 Task: Find connections with filter location Luoyang with filter topic #lockdownwith filter profile language Potuguese with filter current company Expo Universe with filter school Police Dav Public School with filter industry Retail Appliances, Electrical, and Electronic Equipment with filter service category Android Development with filter keywords title Credit Authorizer
Action: Mouse moved to (266, 213)
Screenshot: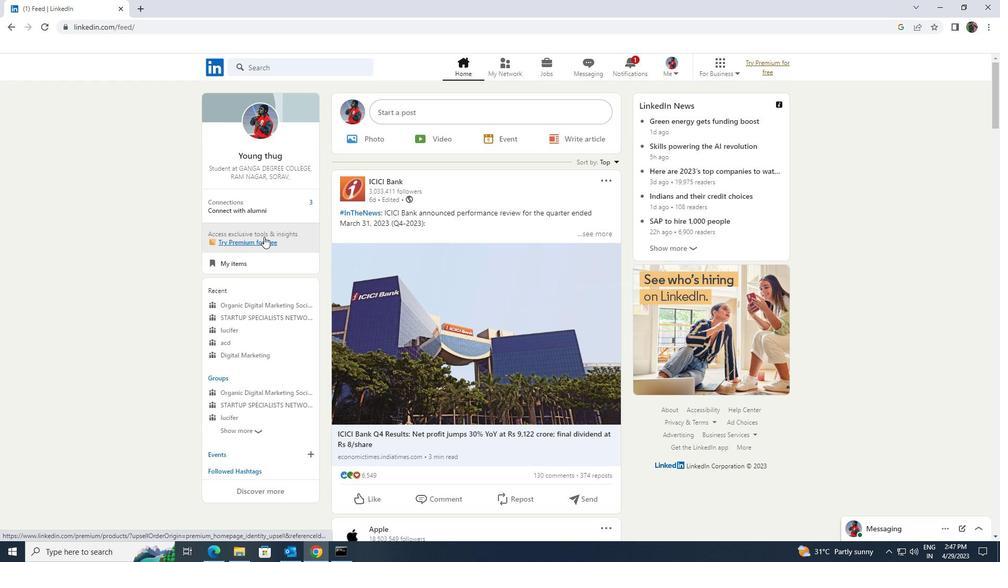 
Action: Mouse pressed left at (266, 213)
Screenshot: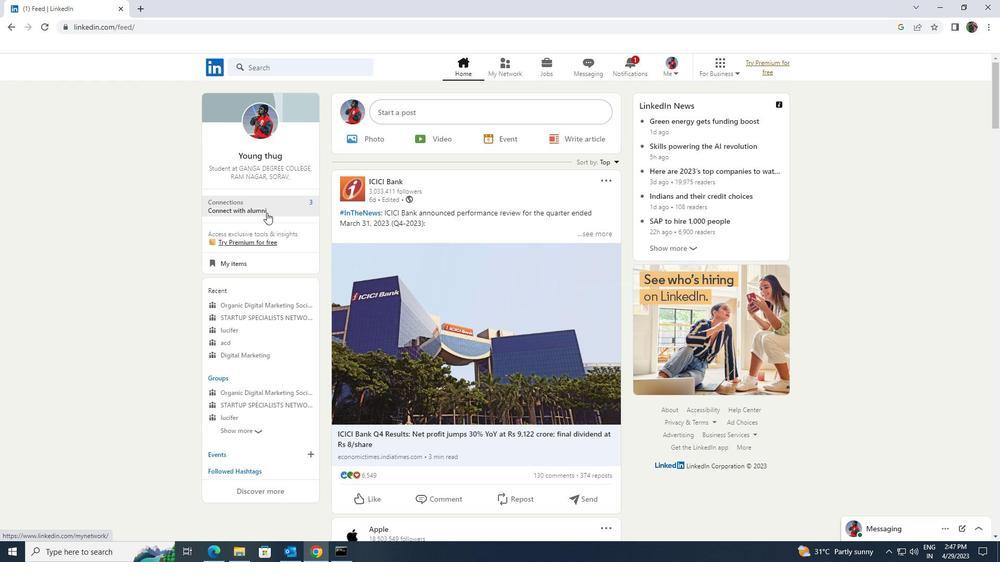 
Action: Mouse moved to (297, 122)
Screenshot: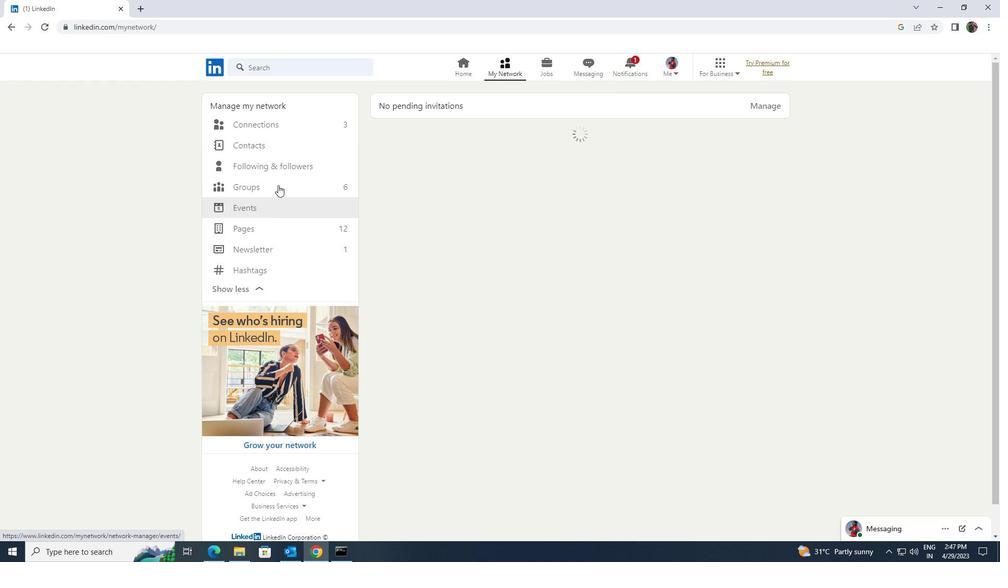 
Action: Mouse pressed left at (297, 122)
Screenshot: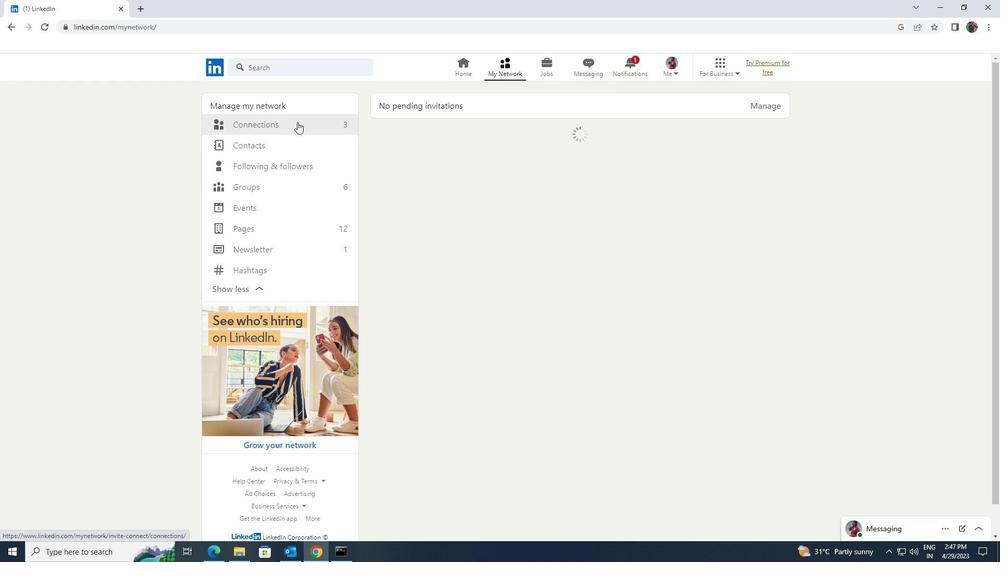 
Action: Mouse moved to (551, 126)
Screenshot: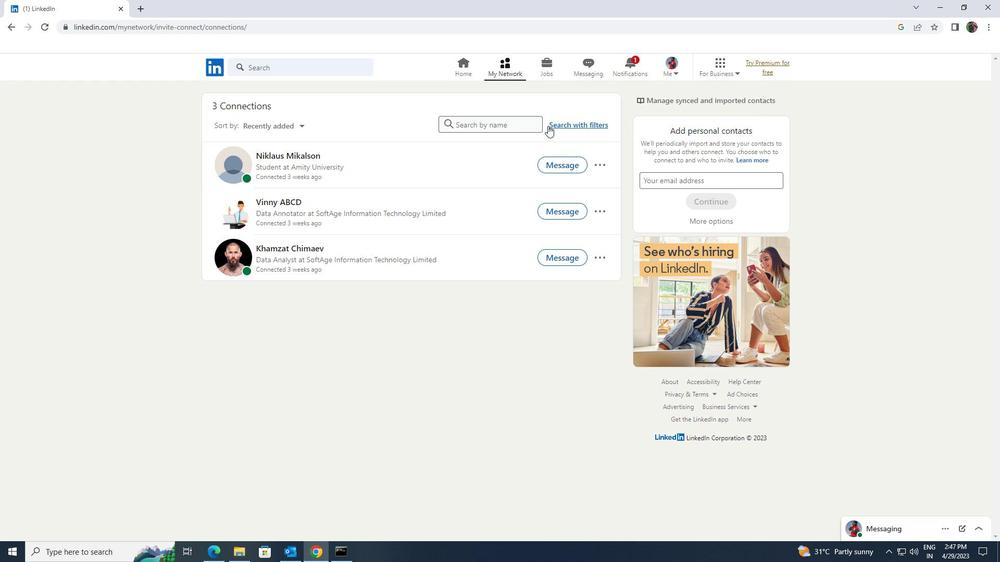 
Action: Mouse pressed left at (551, 126)
Screenshot: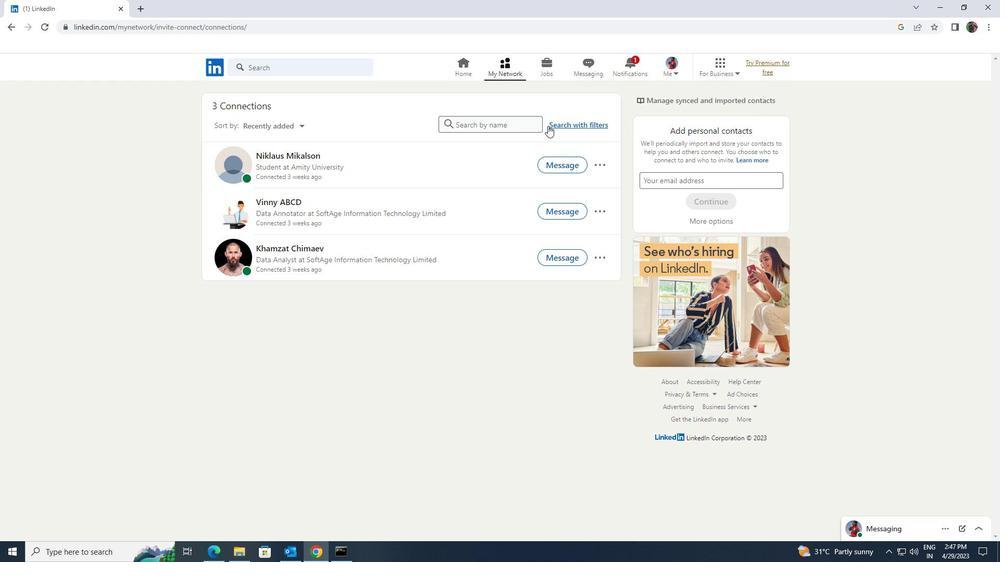 
Action: Mouse moved to (537, 100)
Screenshot: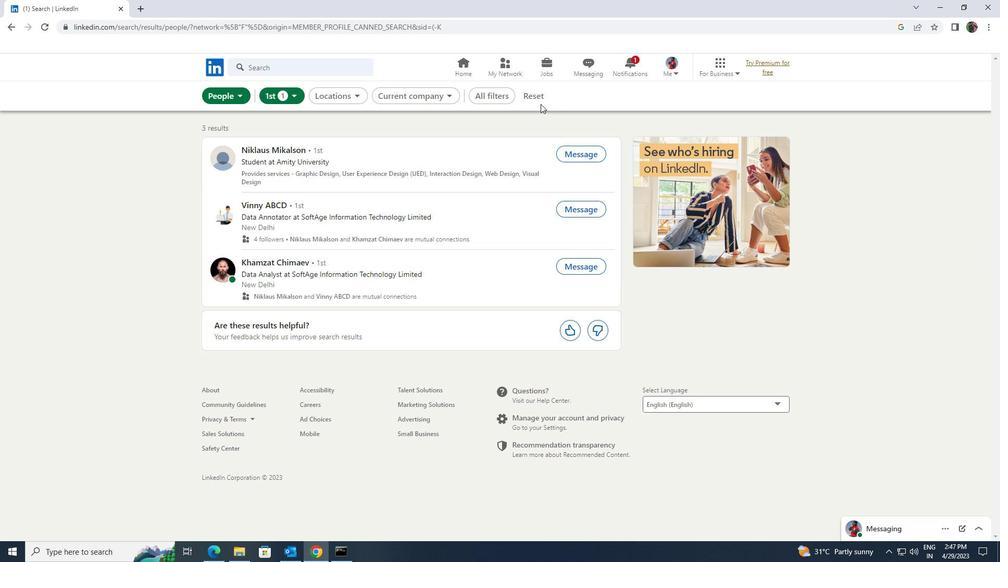 
Action: Mouse pressed left at (537, 100)
Screenshot: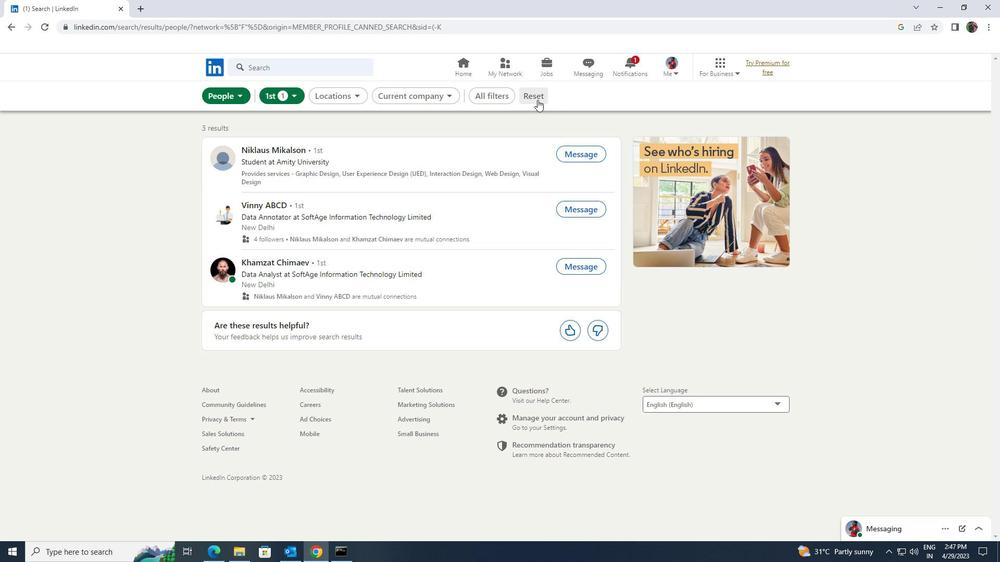 
Action: Mouse moved to (524, 96)
Screenshot: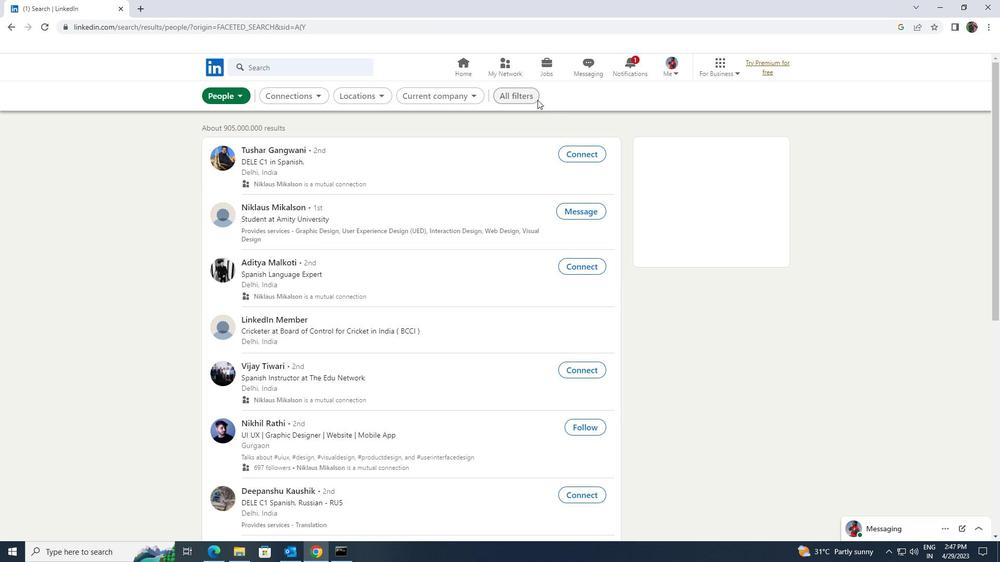 
Action: Mouse pressed left at (524, 96)
Screenshot: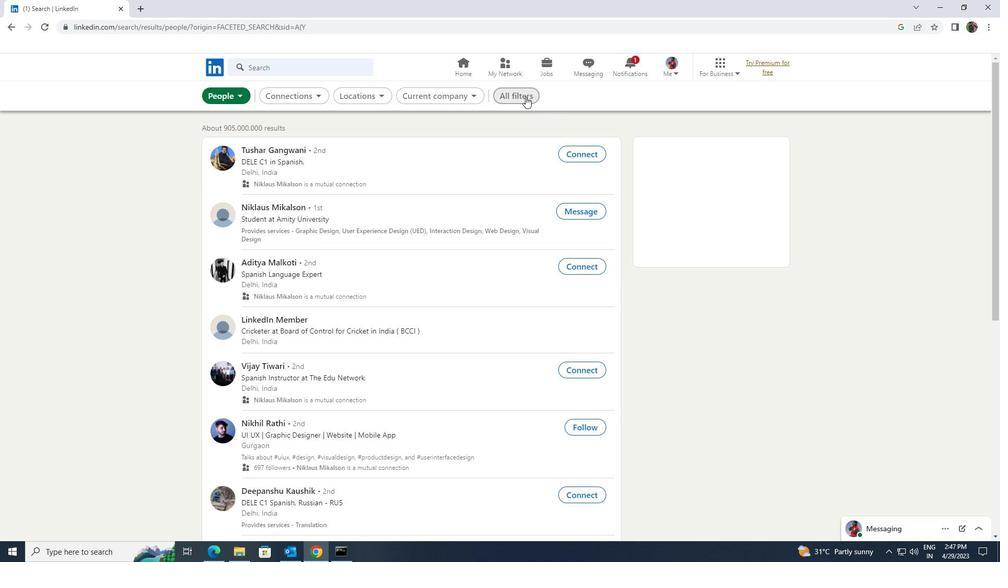 
Action: Mouse moved to (814, 306)
Screenshot: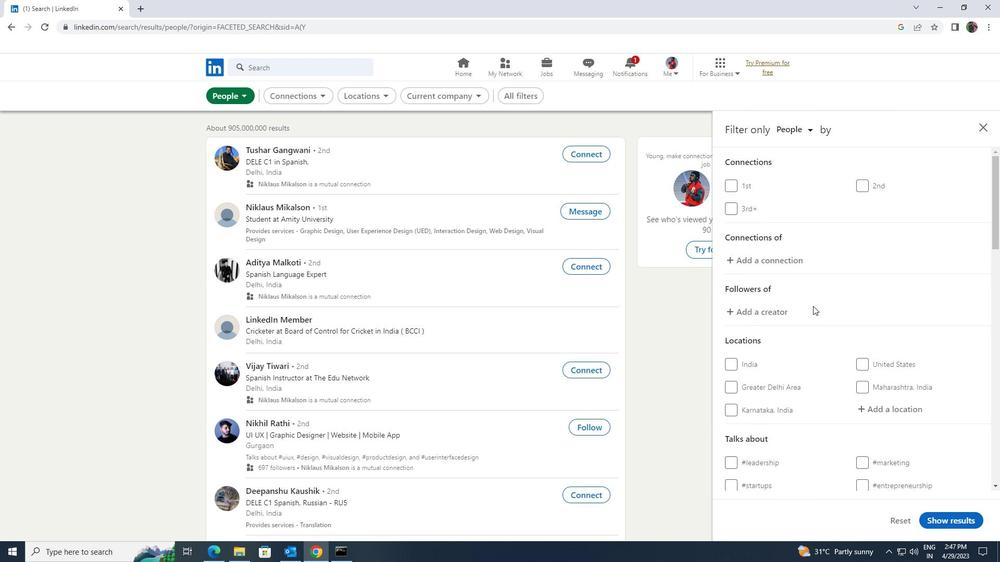 
Action: Mouse scrolled (814, 305) with delta (0, 0)
Screenshot: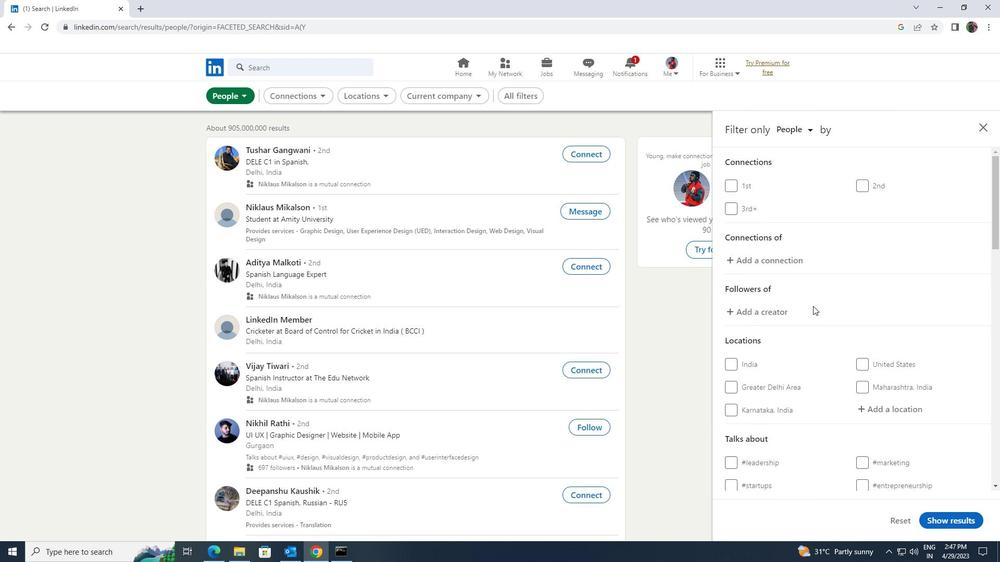 
Action: Mouse scrolled (814, 305) with delta (0, 0)
Screenshot: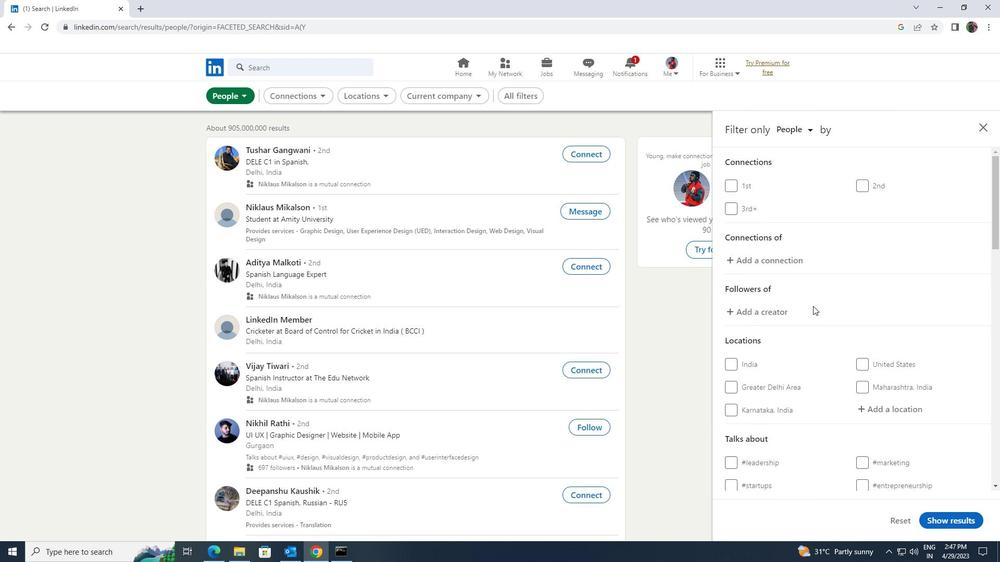 
Action: Mouse moved to (866, 307)
Screenshot: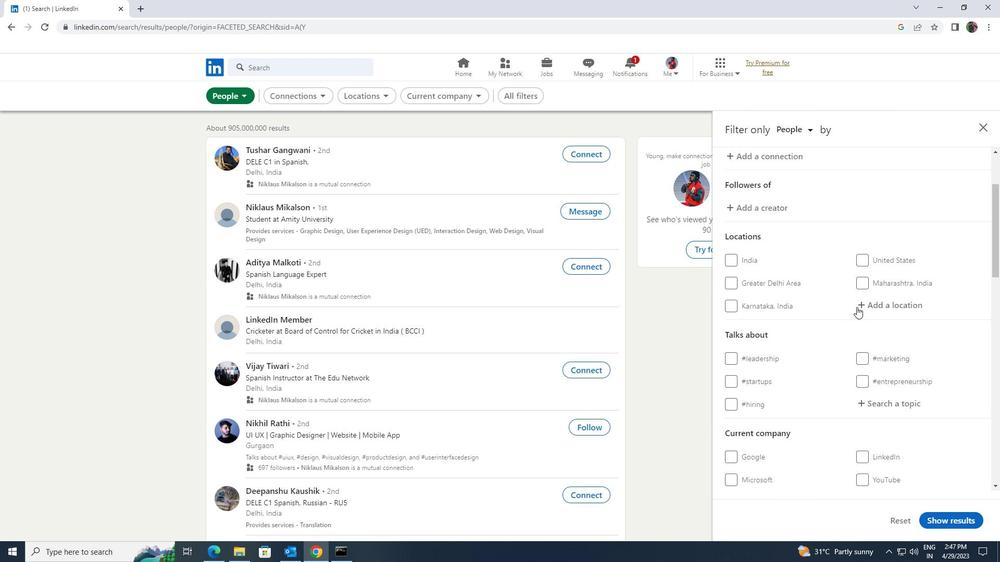 
Action: Mouse pressed left at (866, 307)
Screenshot: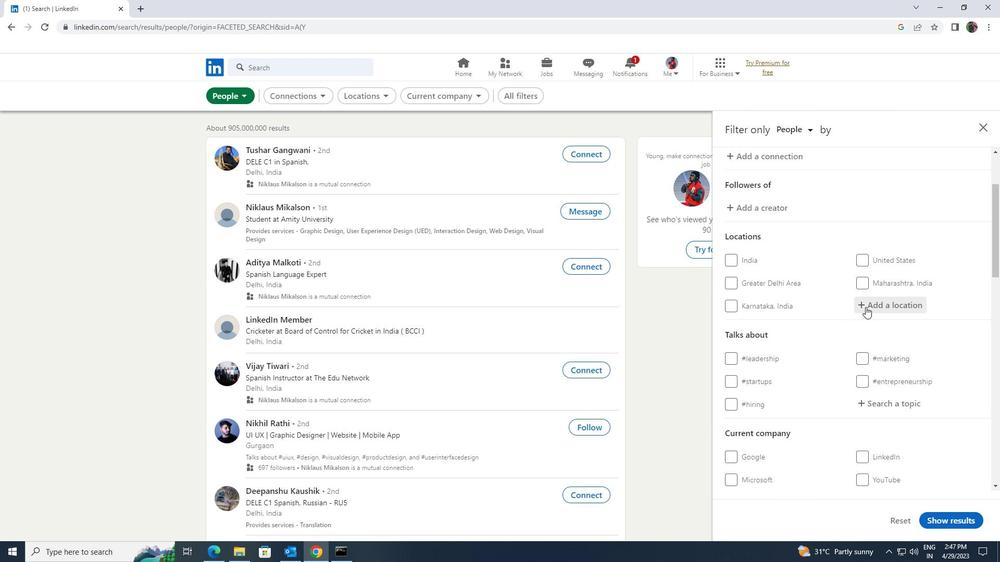 
Action: Mouse moved to (821, 271)
Screenshot: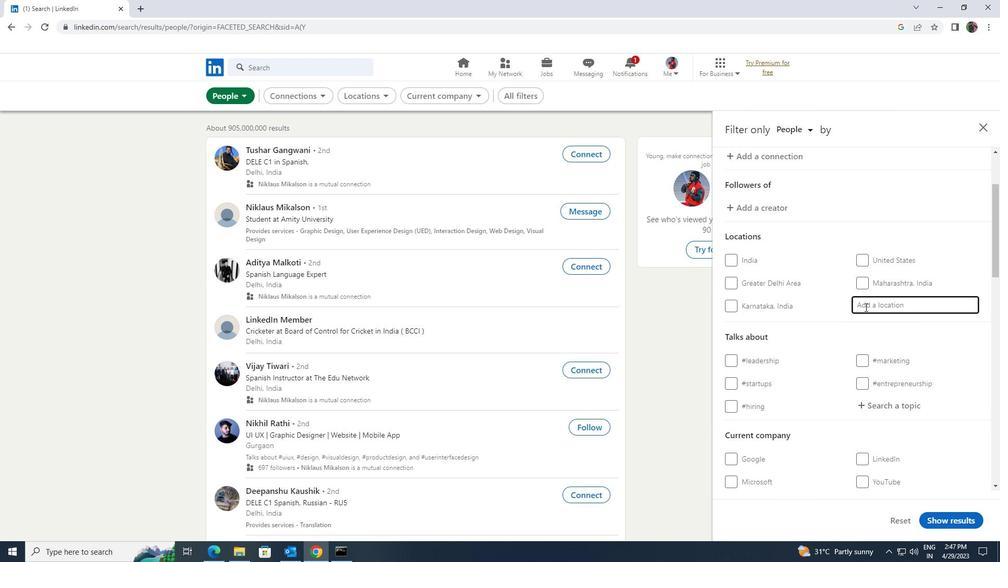 
Action: Key pressed <Key.shift>LUOYANG
Screenshot: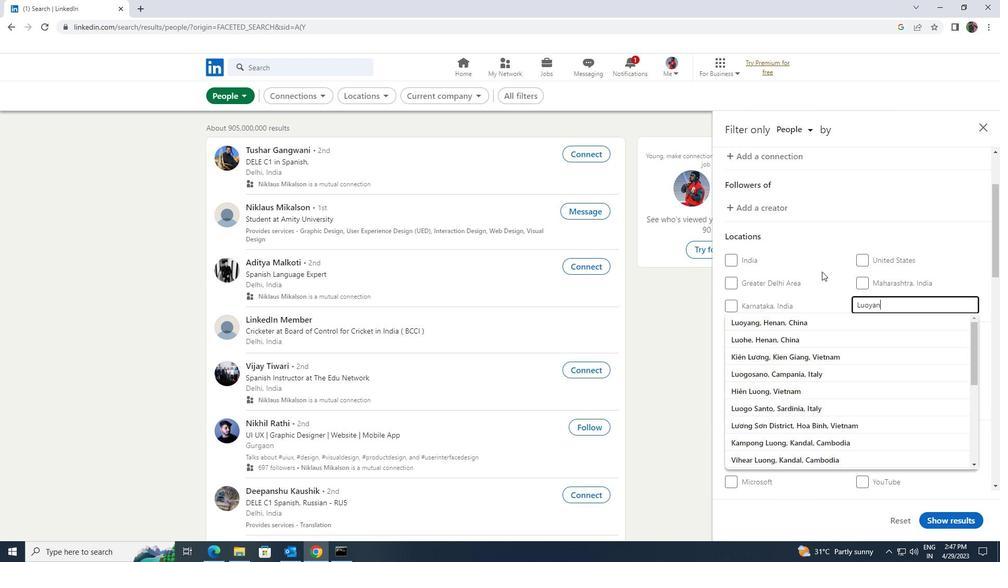 
Action: Mouse moved to (823, 319)
Screenshot: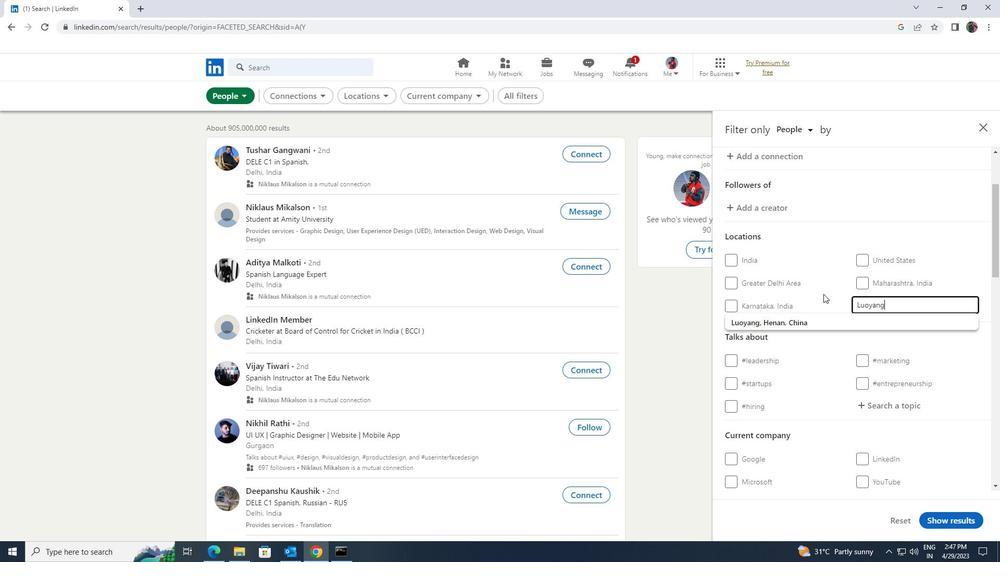 
Action: Mouse pressed left at (823, 319)
Screenshot: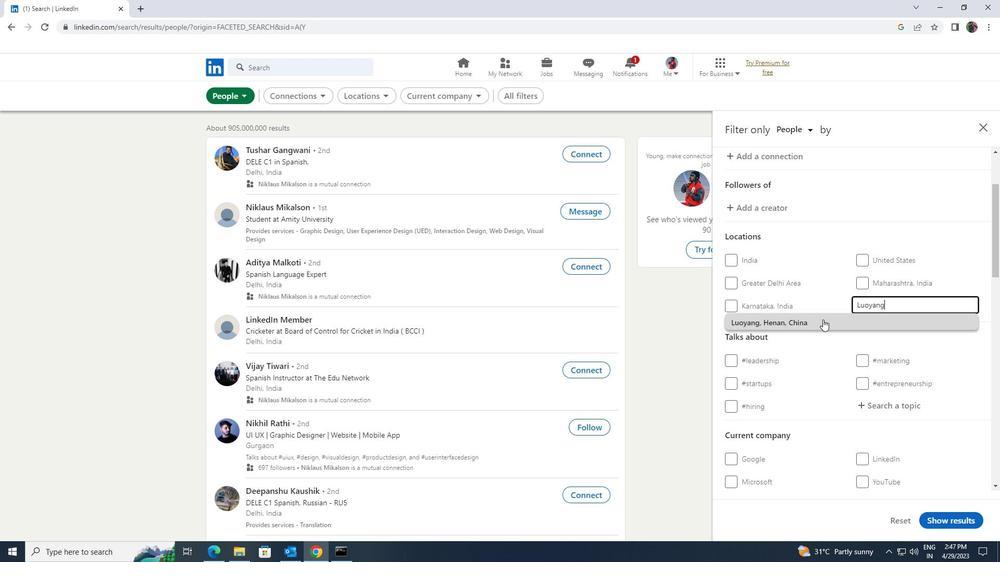 
Action: Mouse scrolled (823, 319) with delta (0, 0)
Screenshot: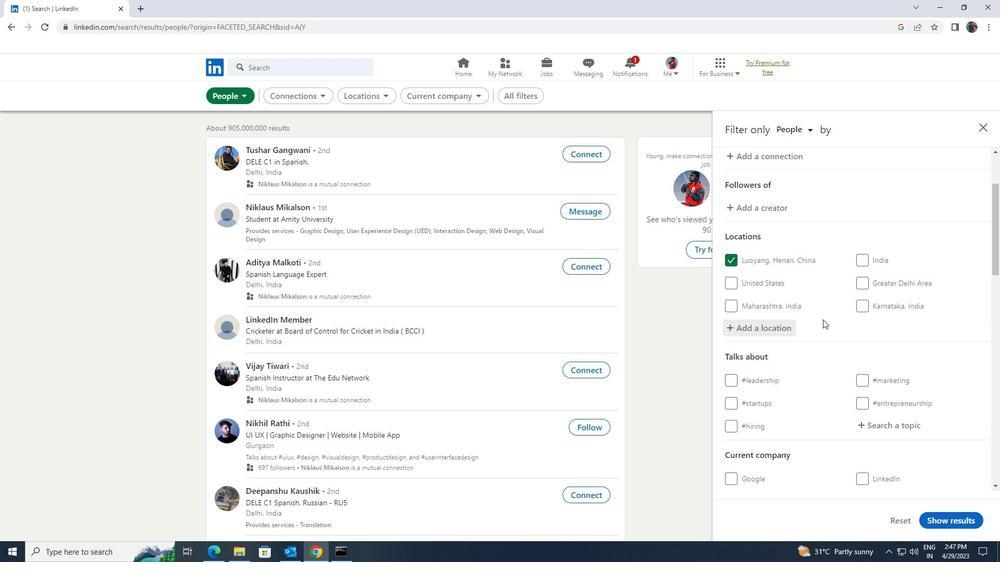 
Action: Mouse scrolled (823, 319) with delta (0, 0)
Screenshot: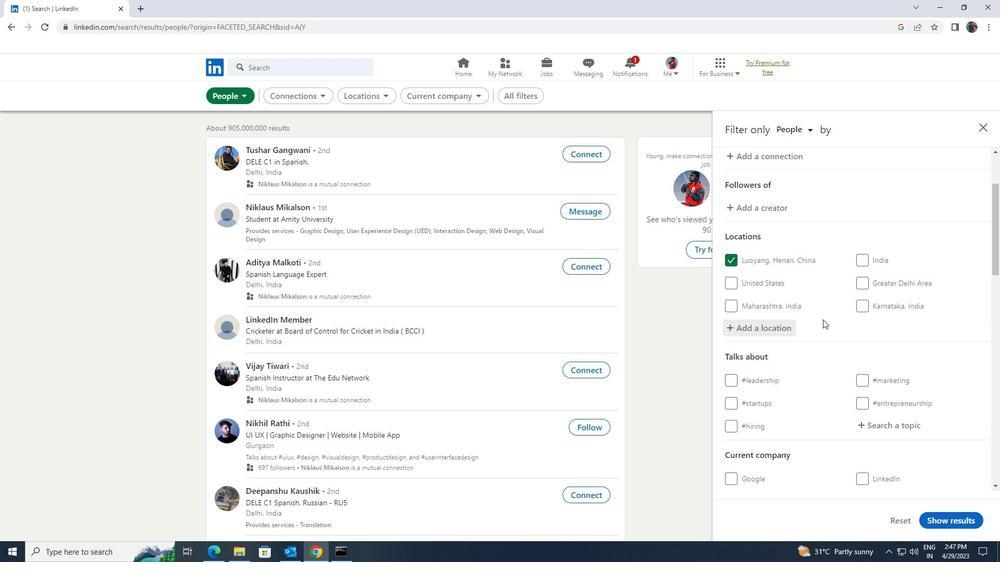 
Action: Mouse moved to (861, 321)
Screenshot: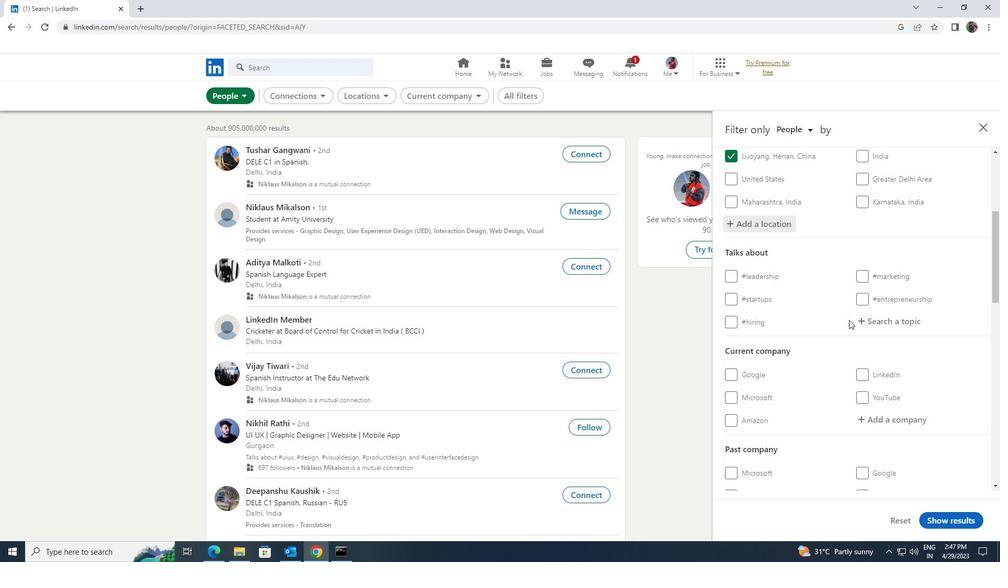 
Action: Mouse pressed left at (861, 321)
Screenshot: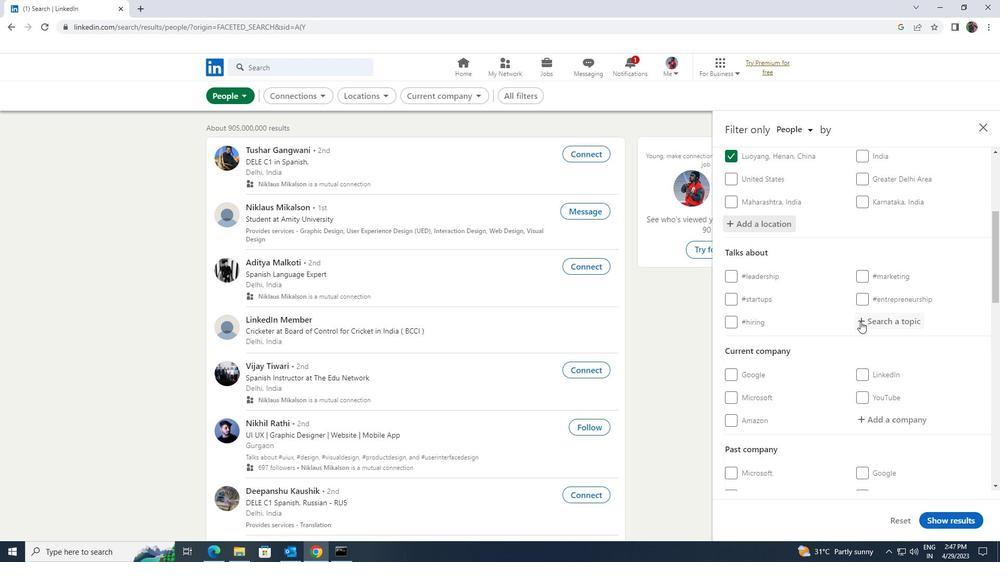 
Action: Mouse moved to (862, 321)
Screenshot: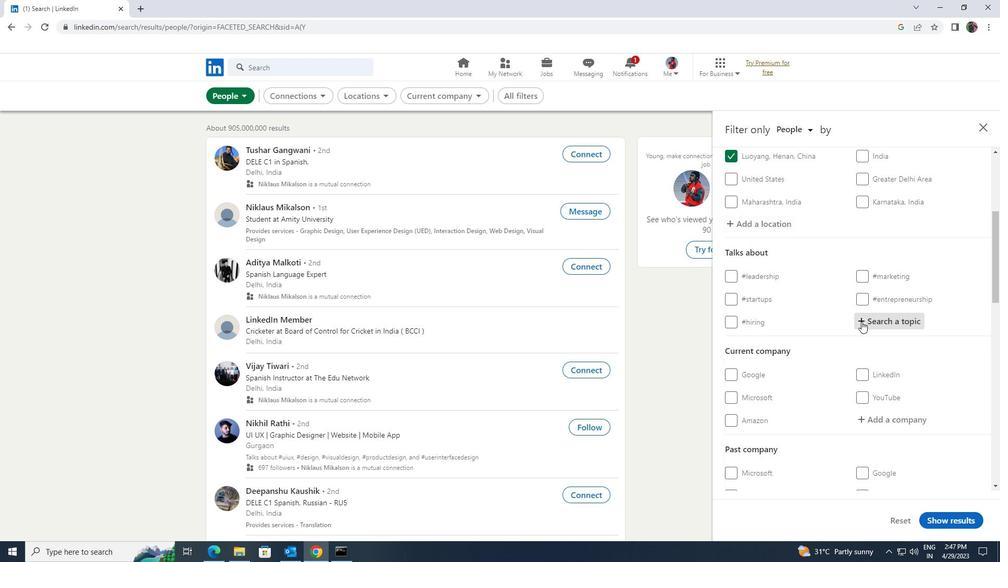 
Action: Key pressed LOCKDOWN
Screenshot: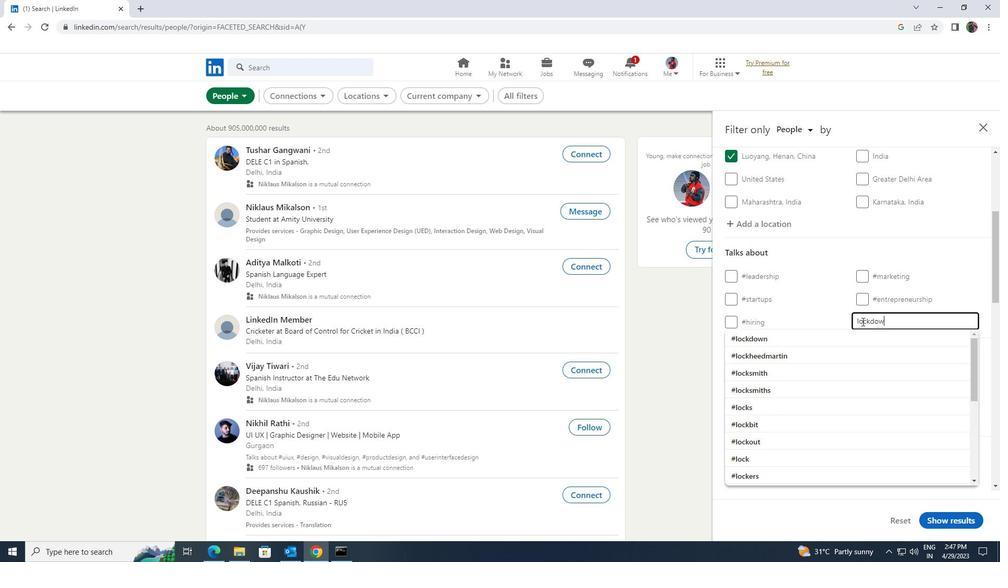 
Action: Mouse moved to (851, 334)
Screenshot: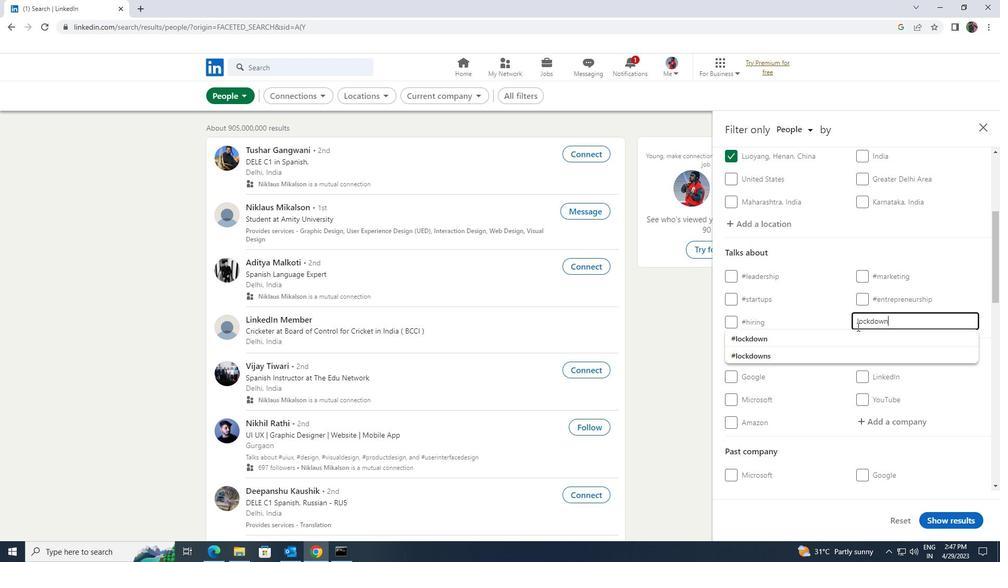 
Action: Mouse pressed left at (851, 334)
Screenshot: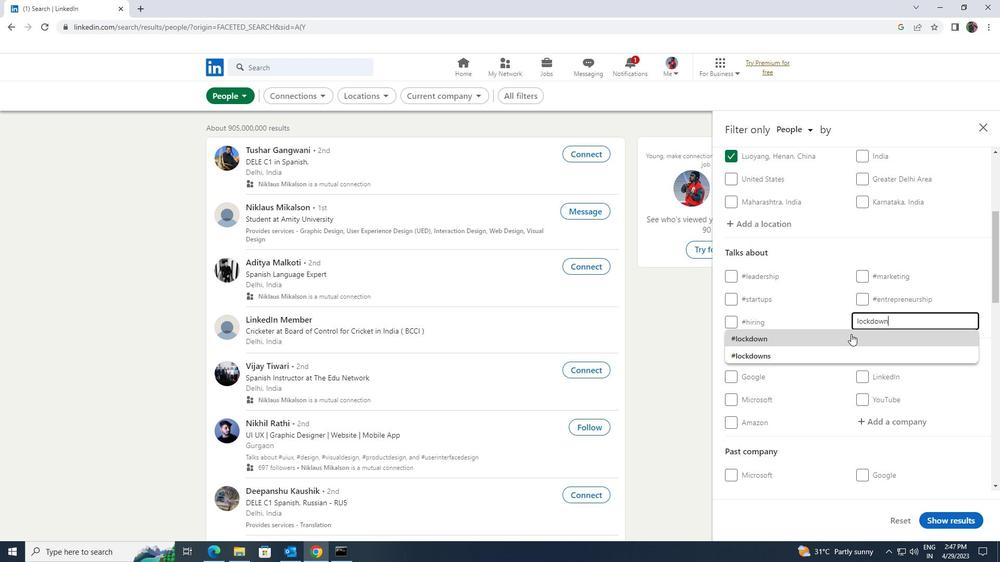 
Action: Mouse scrolled (851, 333) with delta (0, 0)
Screenshot: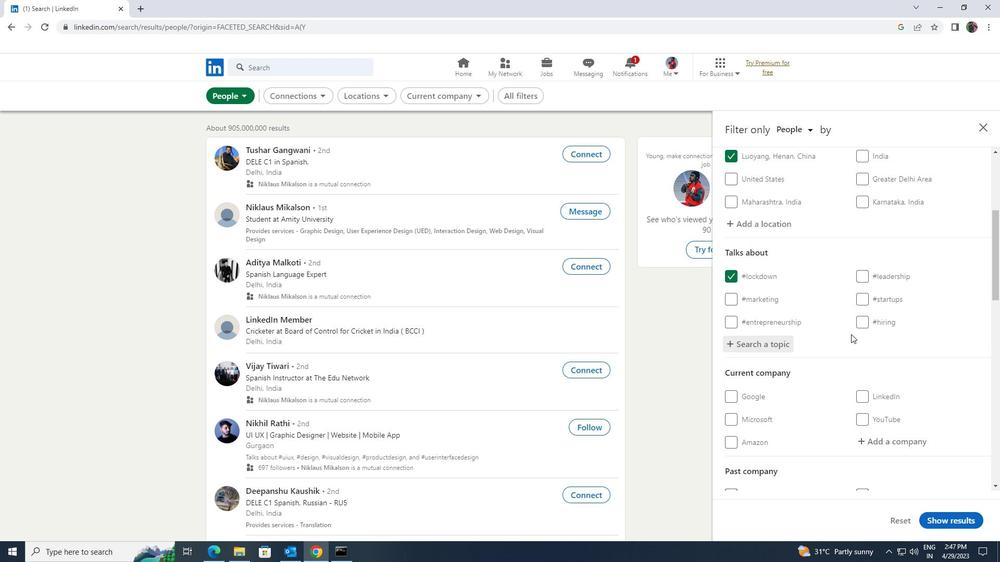 
Action: Mouse scrolled (851, 333) with delta (0, 0)
Screenshot: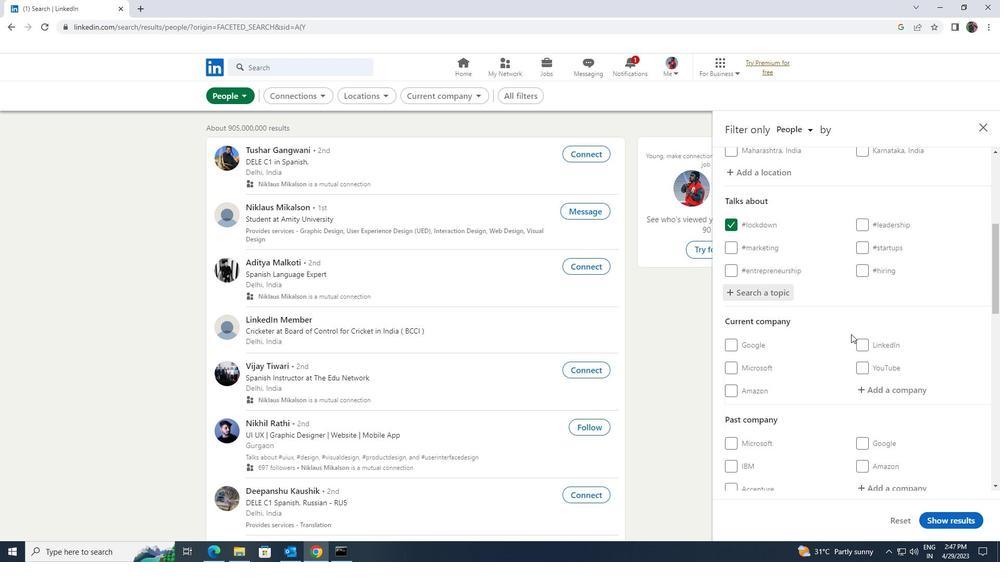 
Action: Mouse scrolled (851, 333) with delta (0, 0)
Screenshot: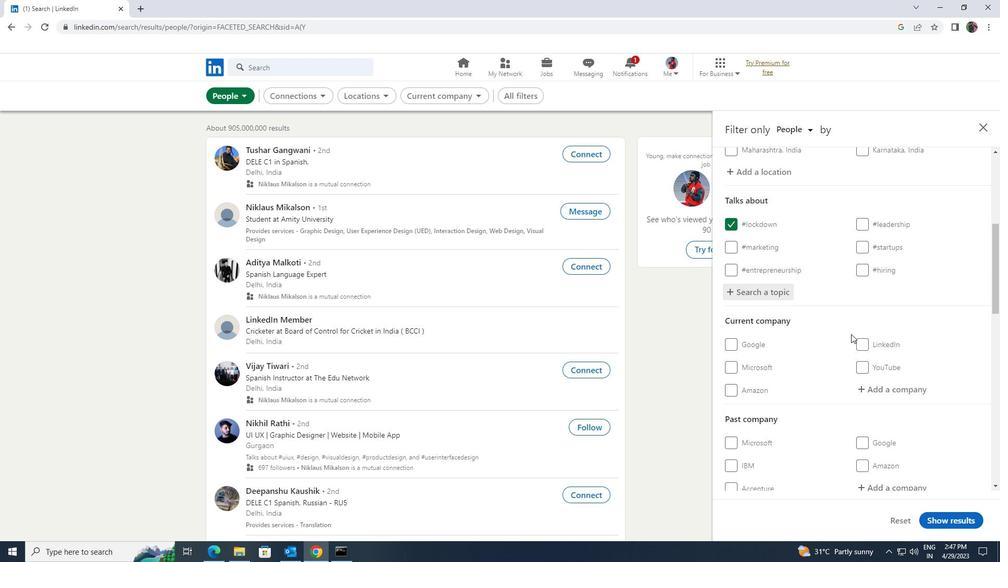 
Action: Mouse scrolled (851, 333) with delta (0, 0)
Screenshot: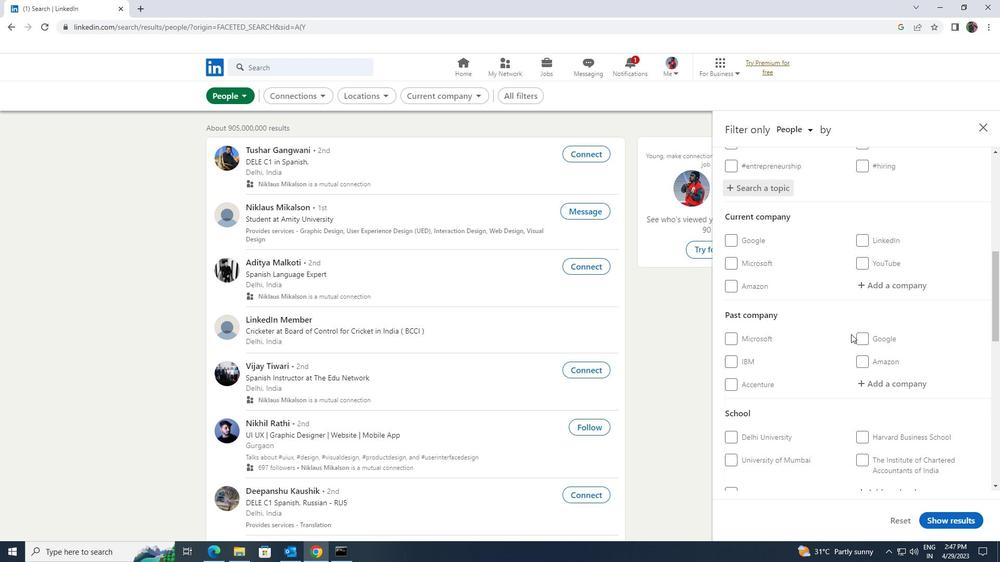 
Action: Mouse scrolled (851, 333) with delta (0, 0)
Screenshot: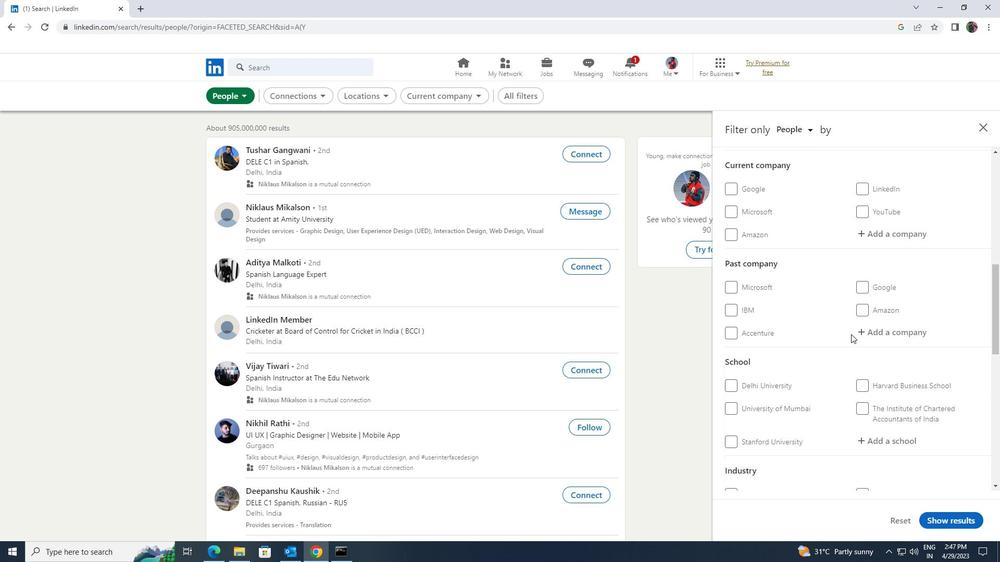 
Action: Mouse scrolled (851, 333) with delta (0, 0)
Screenshot: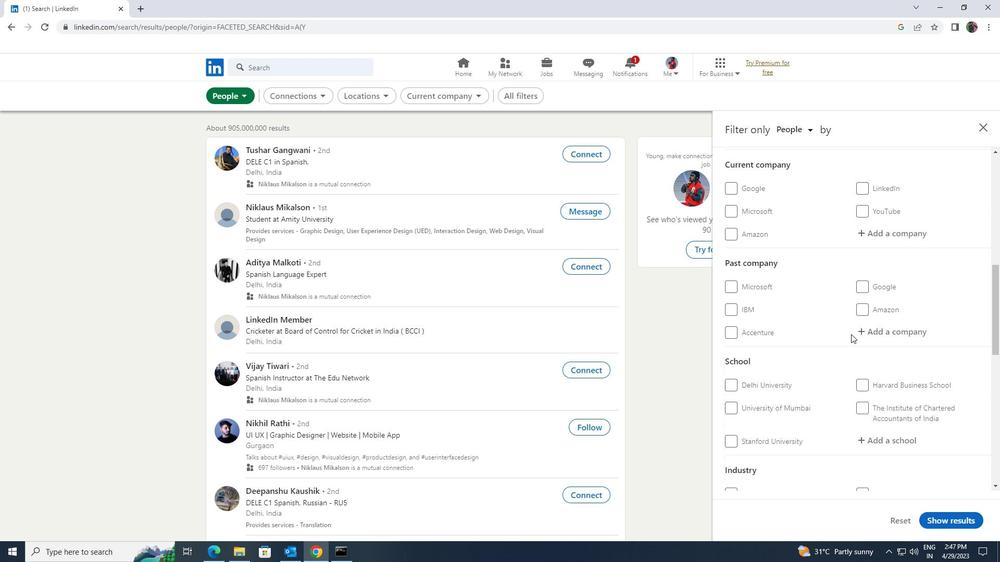 
Action: Mouse scrolled (851, 333) with delta (0, 0)
Screenshot: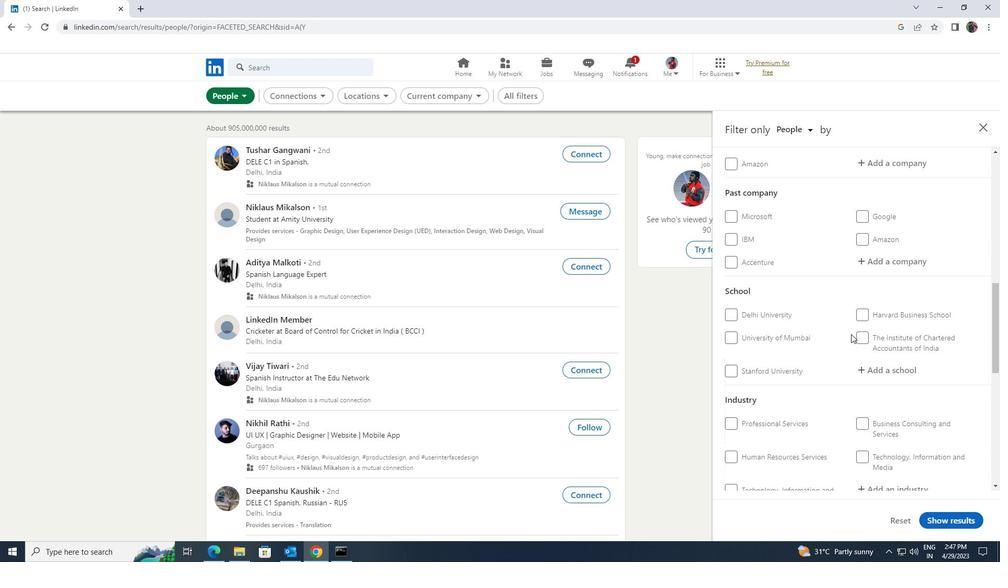 
Action: Mouse scrolled (851, 333) with delta (0, 0)
Screenshot: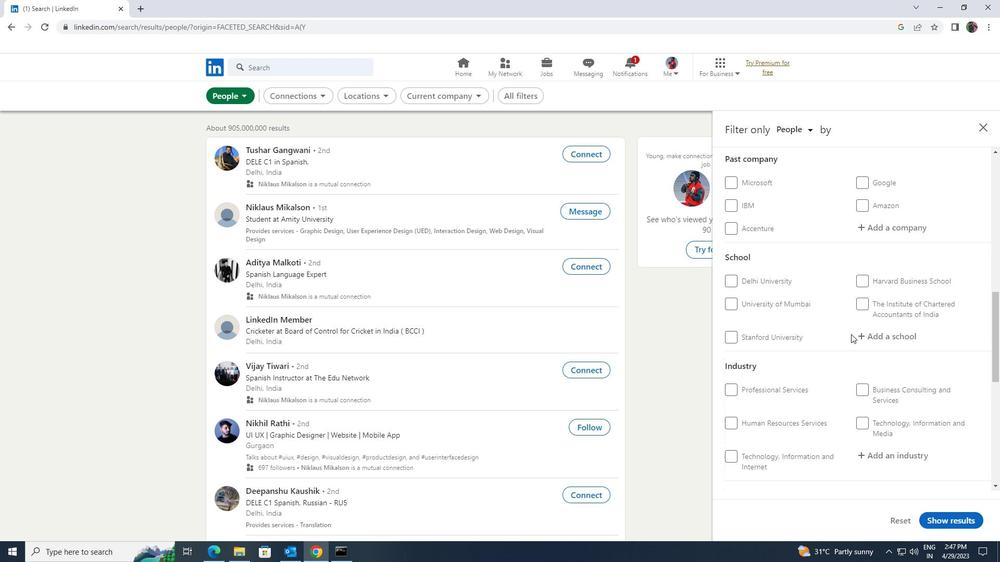 
Action: Mouse scrolled (851, 333) with delta (0, 0)
Screenshot: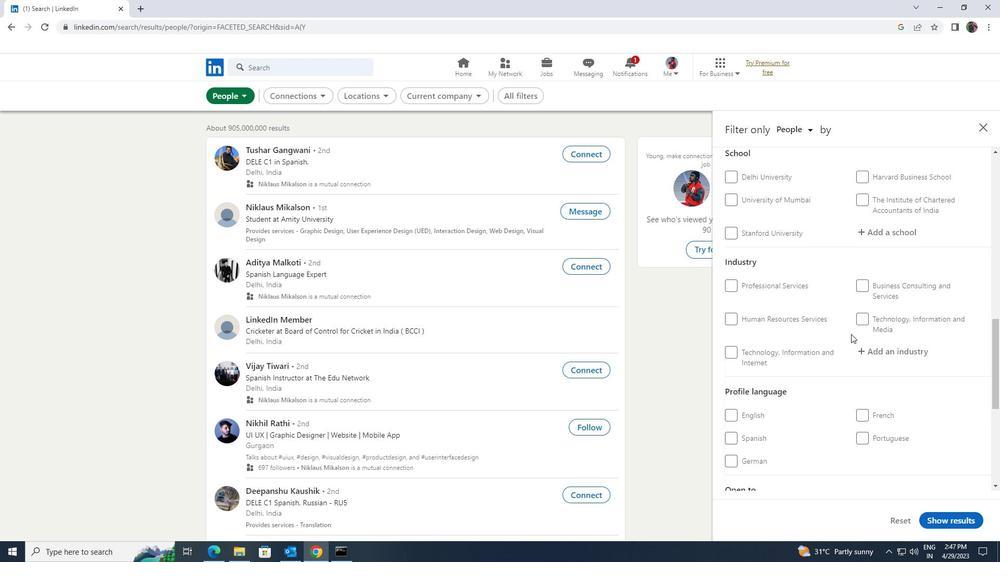 
Action: Mouse moved to (861, 384)
Screenshot: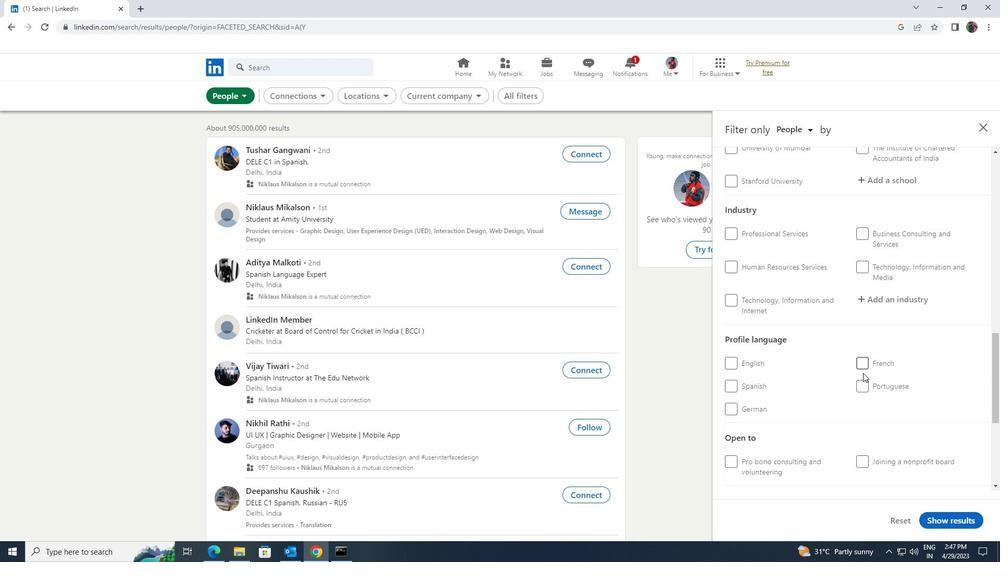 
Action: Mouse pressed left at (861, 384)
Screenshot: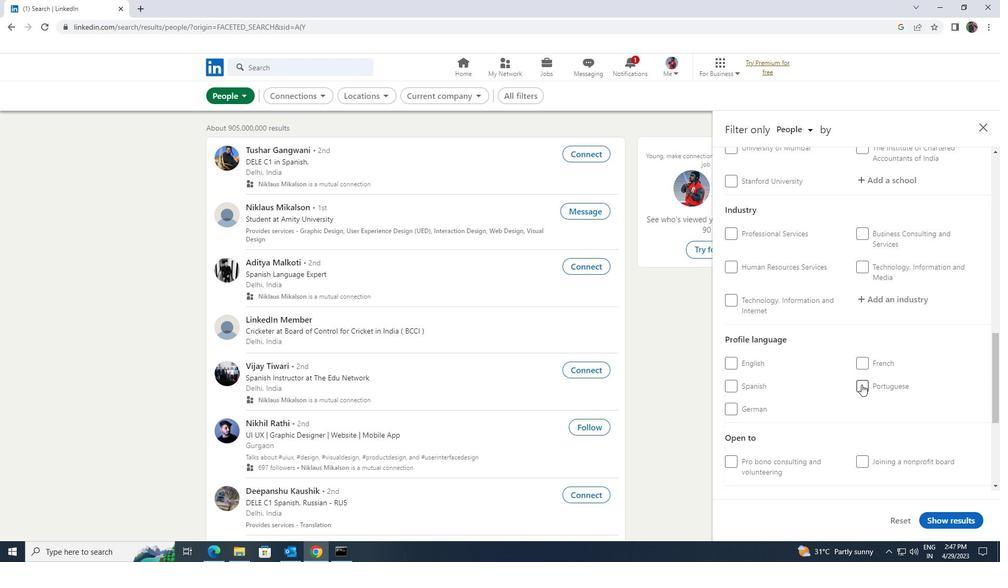 
Action: Mouse moved to (861, 383)
Screenshot: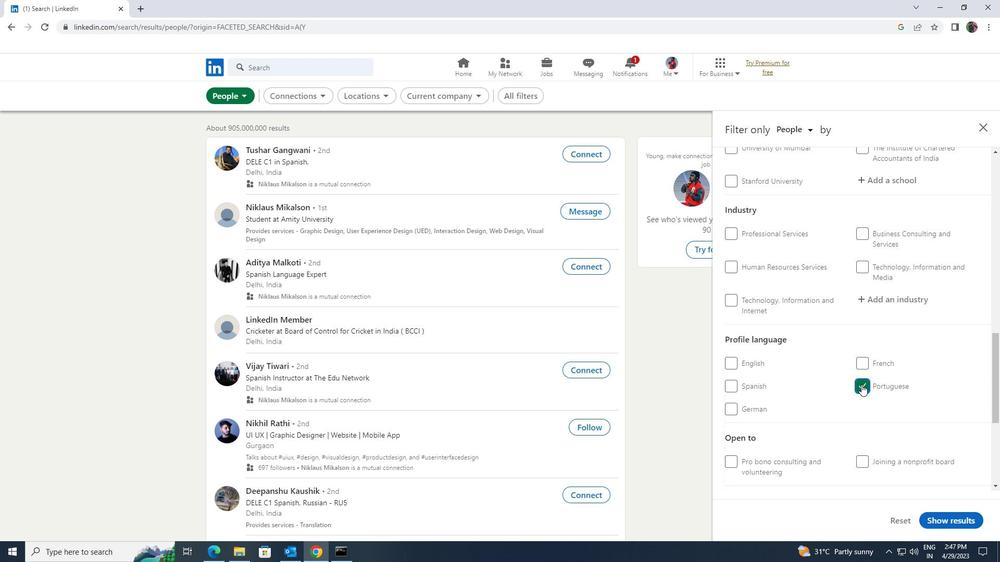 
Action: Mouse scrolled (861, 383) with delta (0, 0)
Screenshot: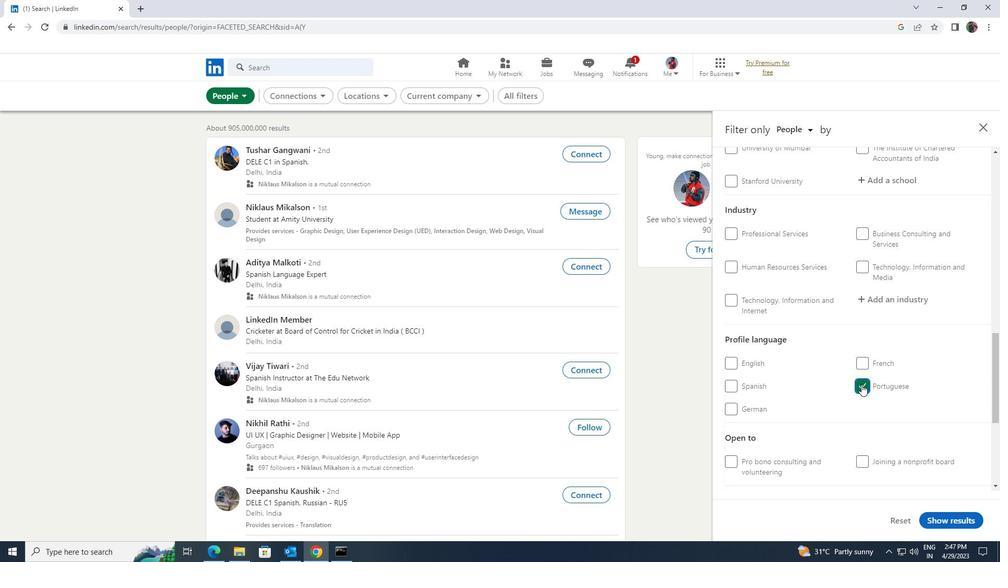 
Action: Mouse moved to (861, 380)
Screenshot: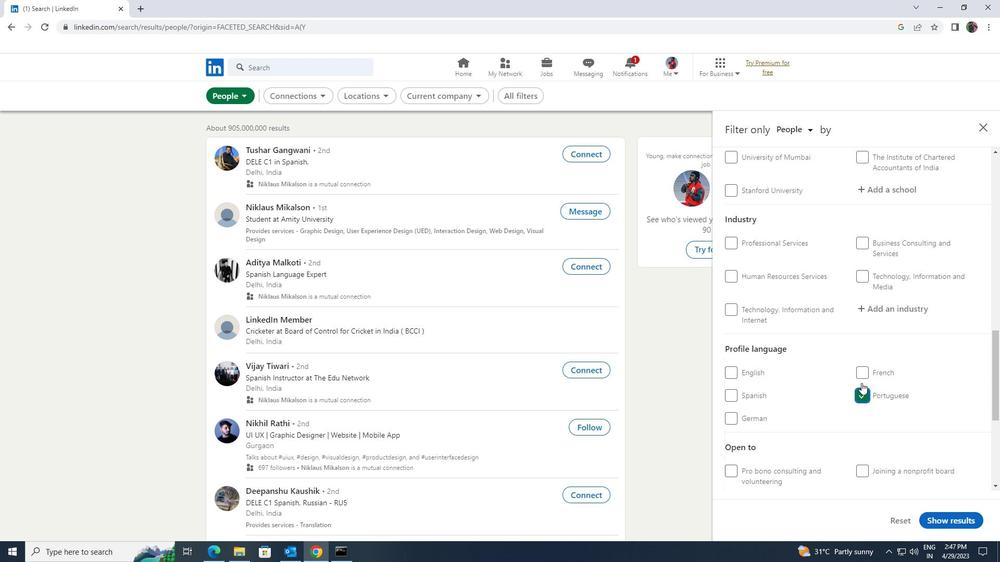 
Action: Mouse scrolled (861, 381) with delta (0, 0)
Screenshot: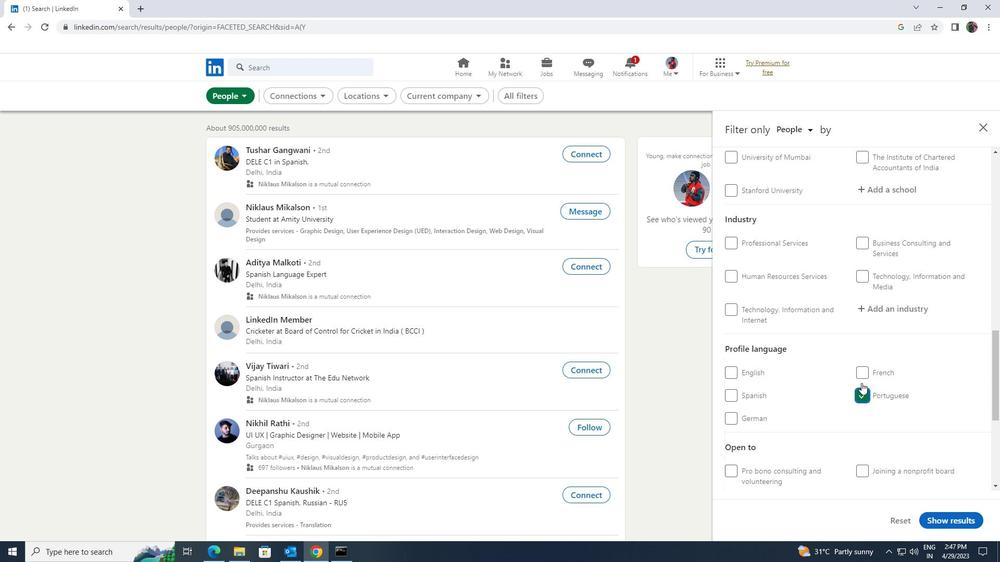
Action: Mouse scrolled (861, 381) with delta (0, 0)
Screenshot: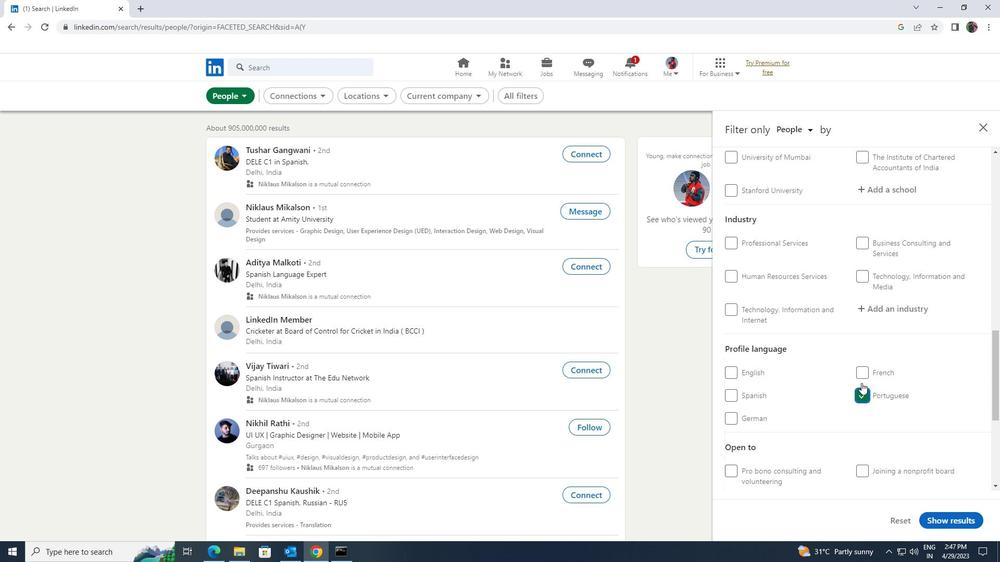 
Action: Mouse scrolled (861, 381) with delta (0, 0)
Screenshot: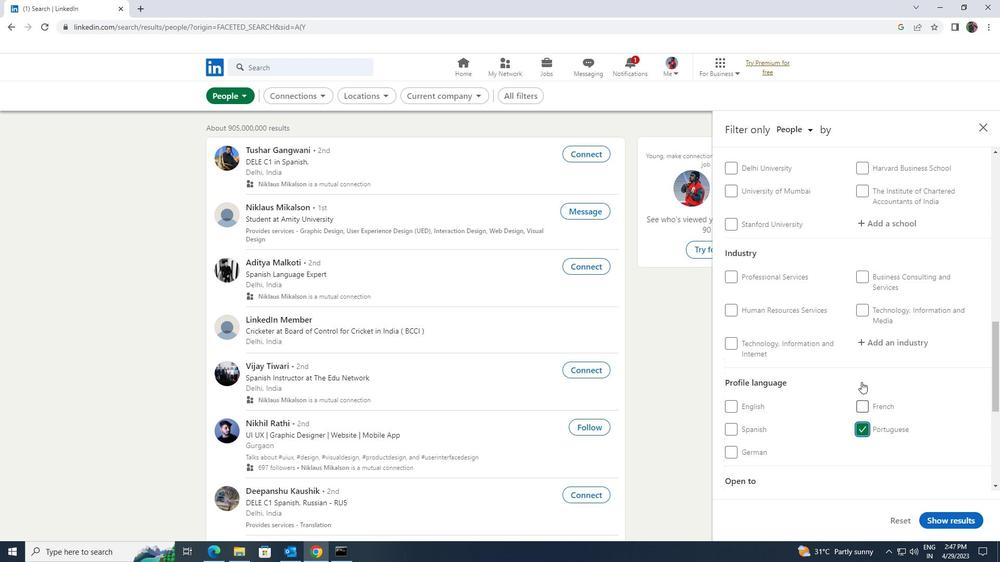 
Action: Mouse scrolled (861, 381) with delta (0, 0)
Screenshot: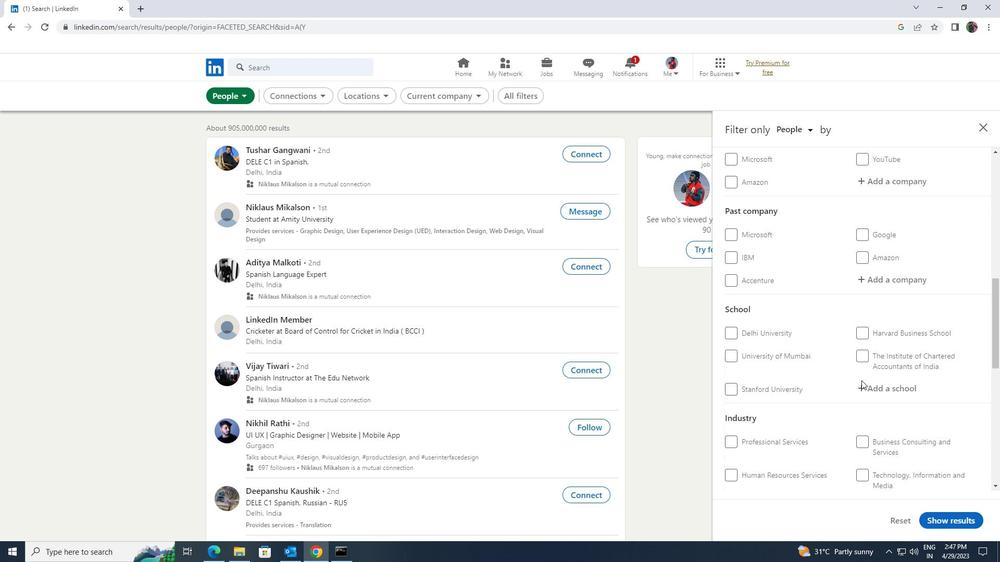 
Action: Mouse scrolled (861, 381) with delta (0, 0)
Screenshot: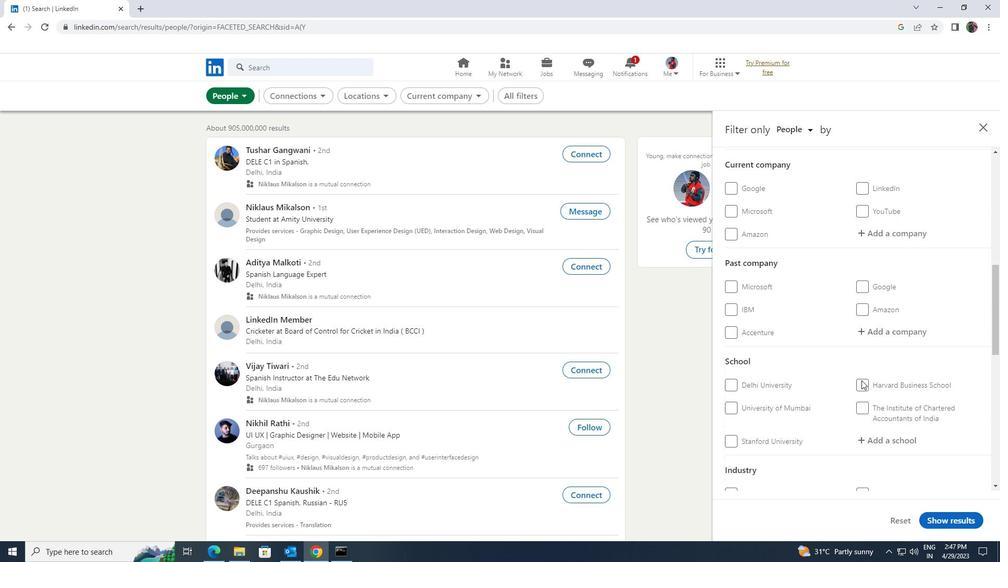 
Action: Mouse scrolled (861, 381) with delta (0, 0)
Screenshot: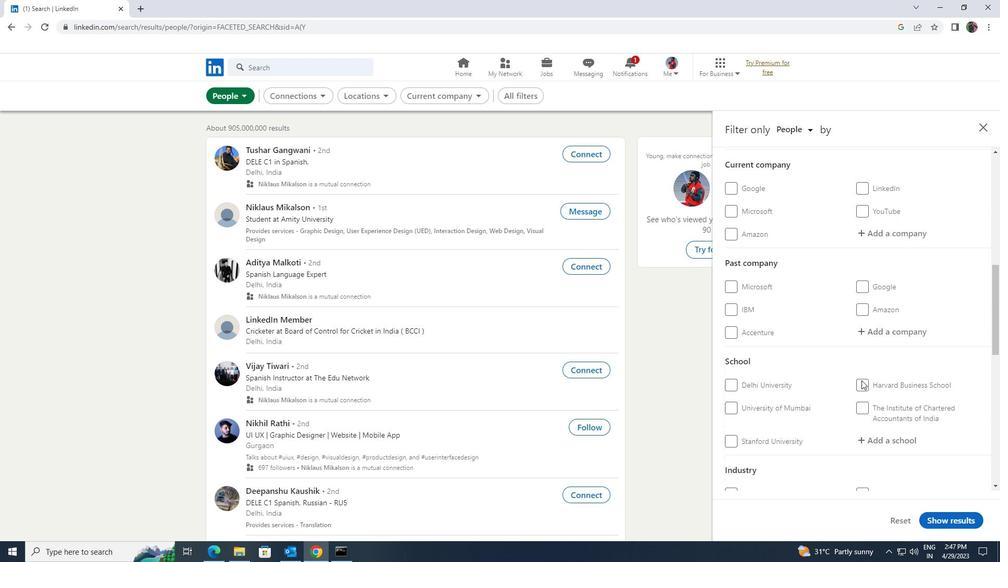 
Action: Mouse moved to (871, 339)
Screenshot: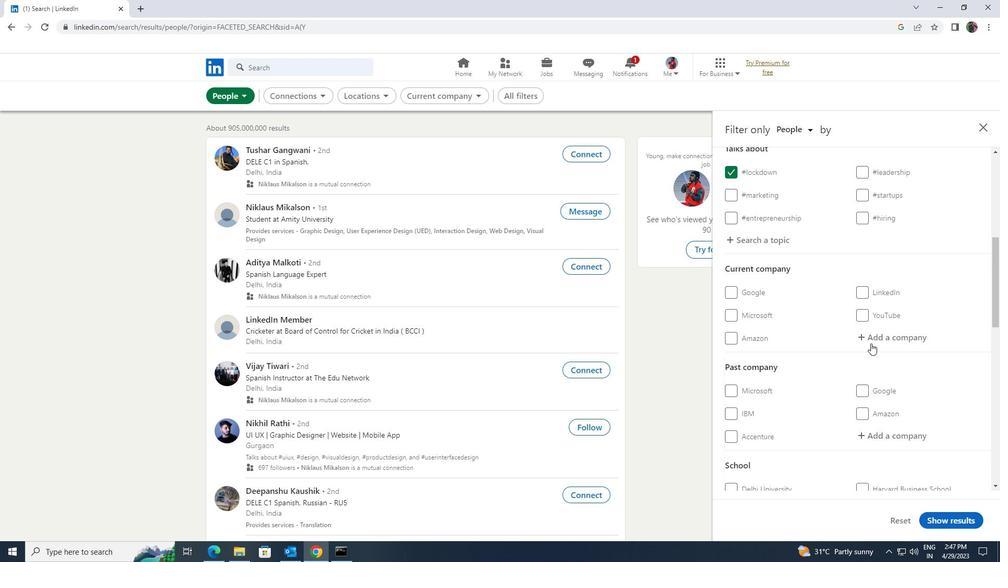 
Action: Mouse pressed left at (871, 339)
Screenshot: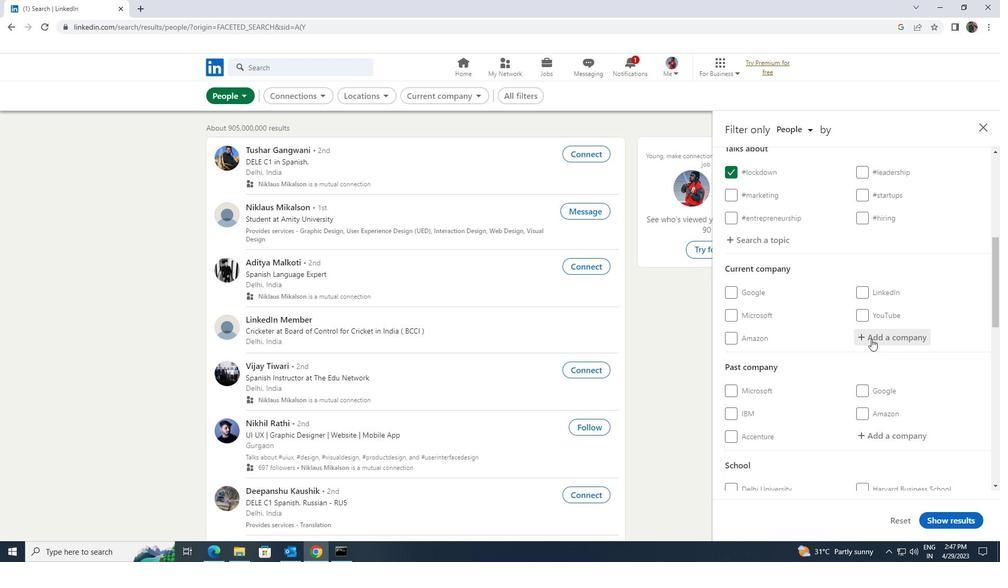 
Action: Key pressed <Key.shift><Key.shift><Key.shift><Key.shift>EXPO<Key.space><Key.shift>UNI
Screenshot: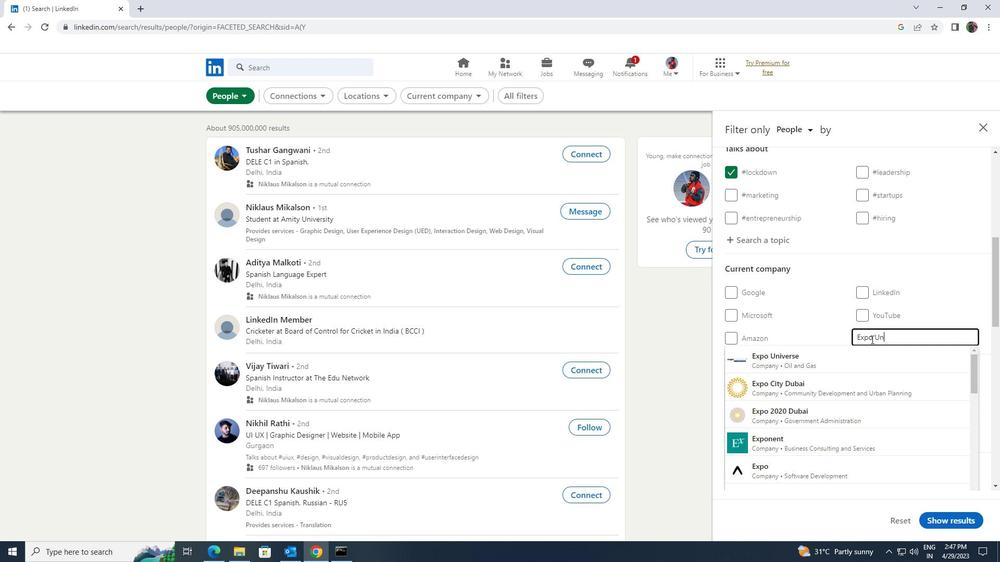
Action: Mouse moved to (865, 351)
Screenshot: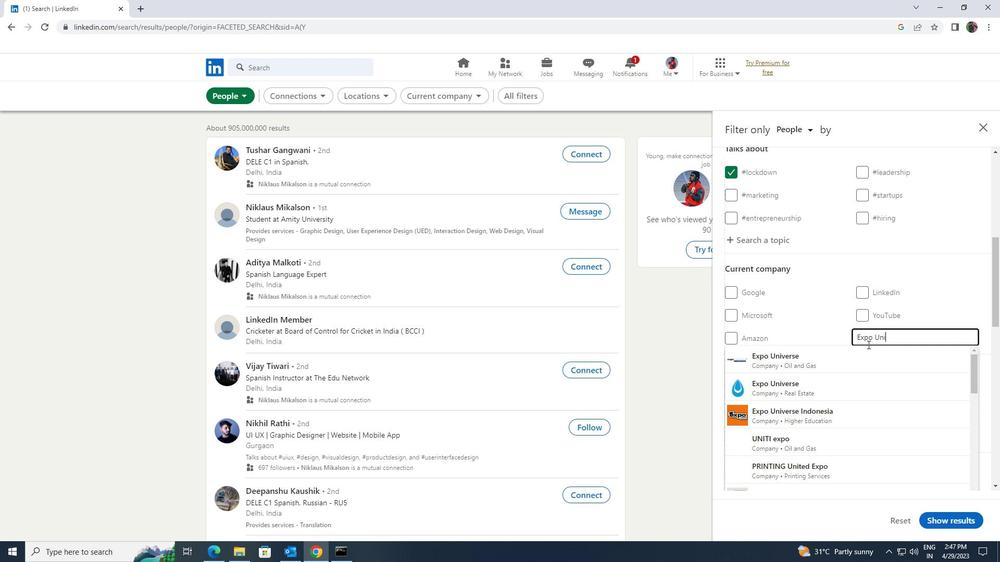 
Action: Mouse pressed left at (865, 351)
Screenshot: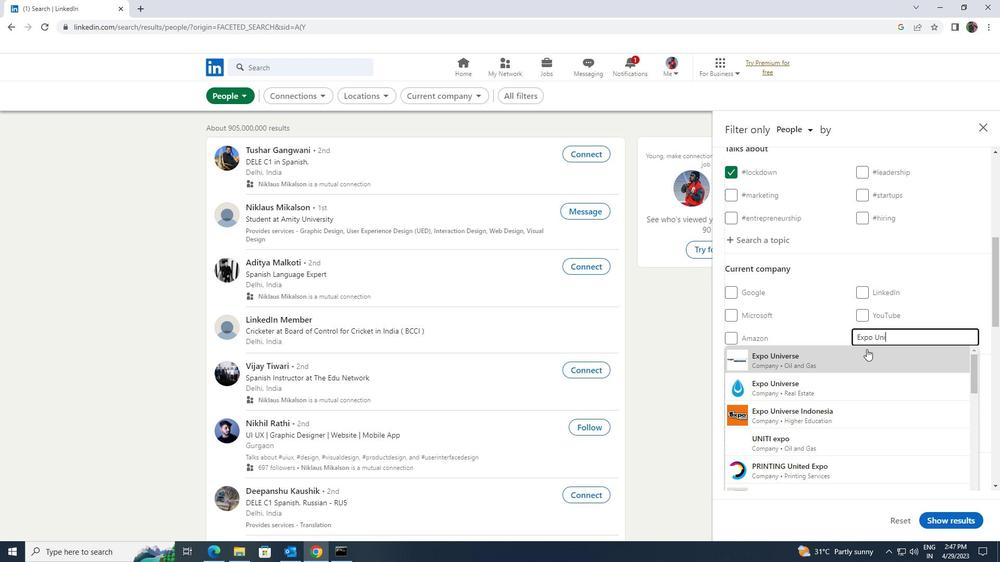 
Action: Mouse scrolled (865, 350) with delta (0, 0)
Screenshot: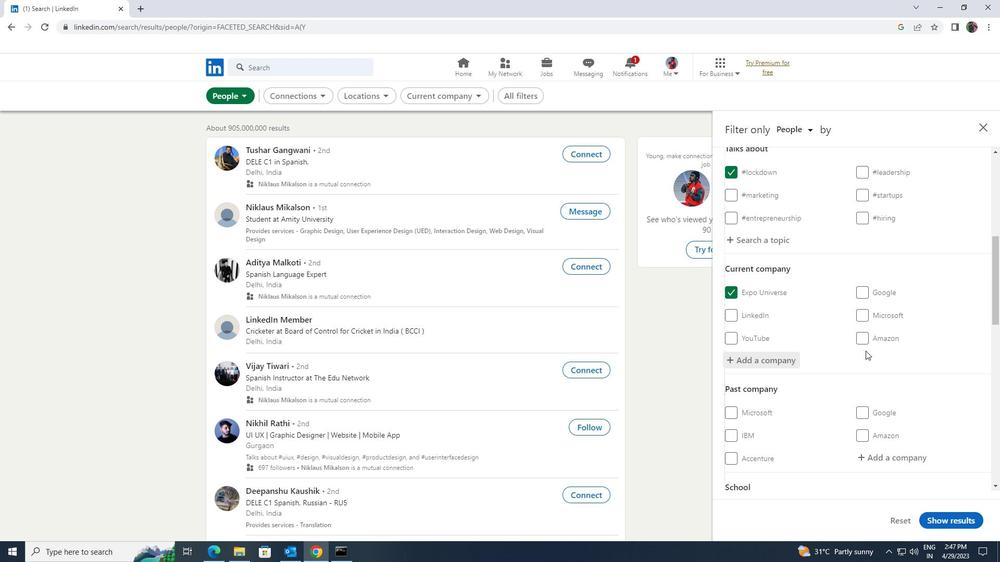 
Action: Mouse scrolled (865, 350) with delta (0, 0)
Screenshot: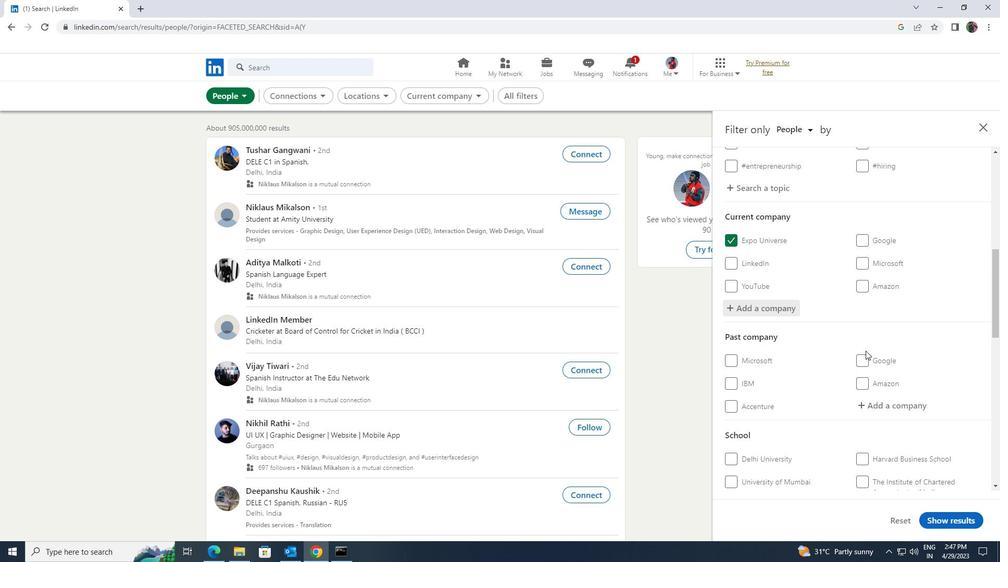 
Action: Mouse moved to (865, 351)
Screenshot: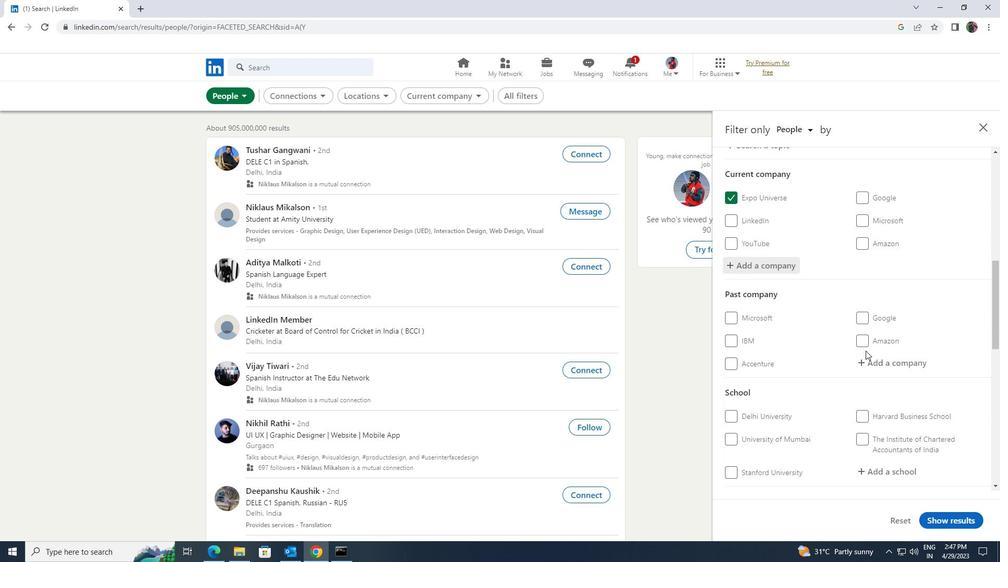 
Action: Mouse scrolled (865, 351) with delta (0, 0)
Screenshot: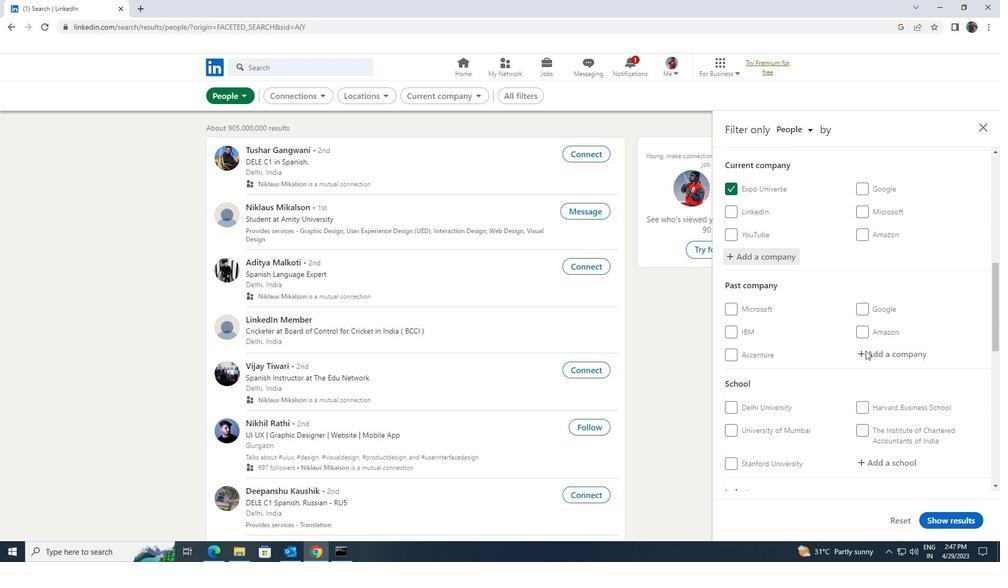 
Action: Mouse scrolled (865, 351) with delta (0, 0)
Screenshot: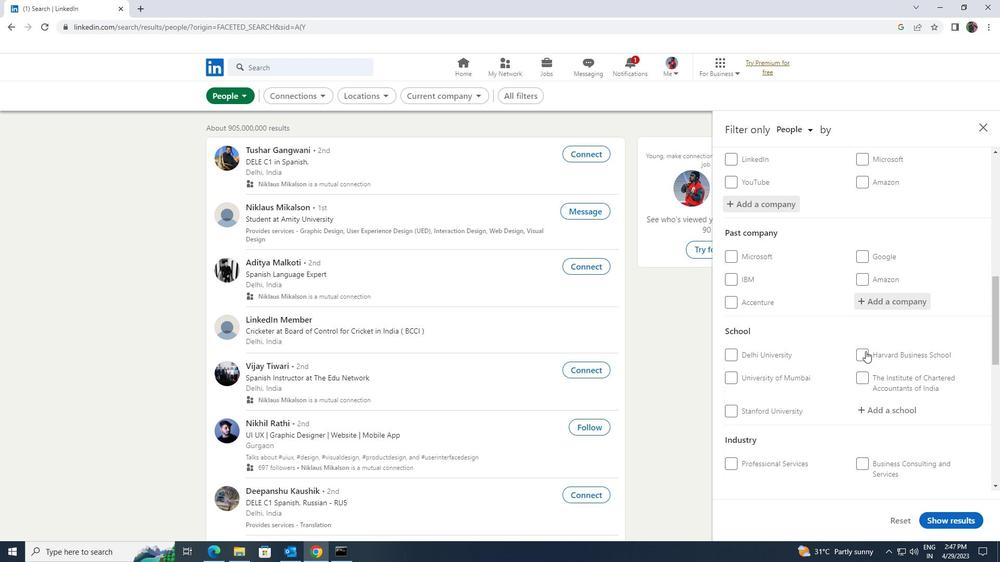 
Action: Mouse moved to (861, 354)
Screenshot: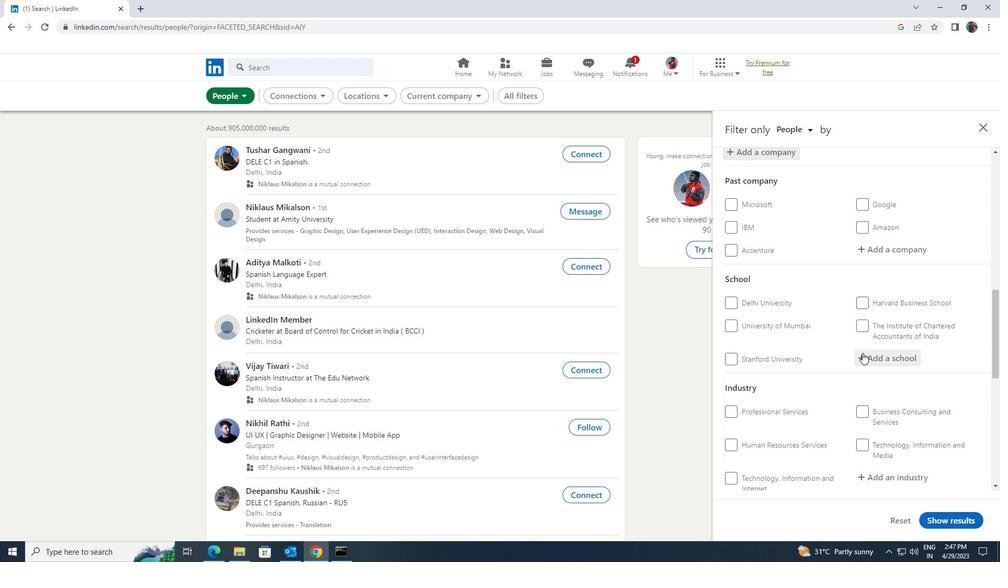 
Action: Mouse pressed left at (861, 354)
Screenshot: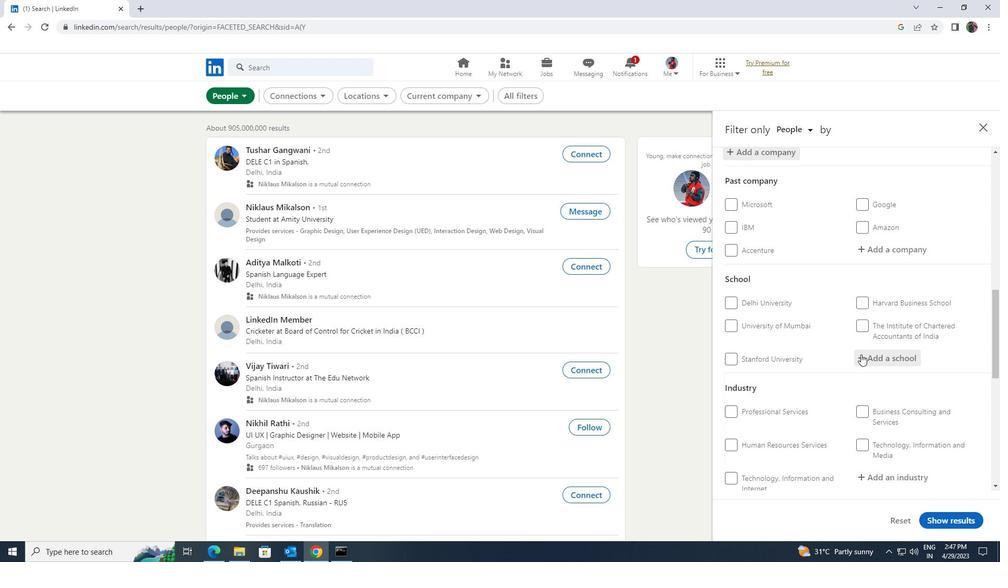 
Action: Key pressed <Key.shift>POLICE<Key.space><Key.shift>DEV
Screenshot: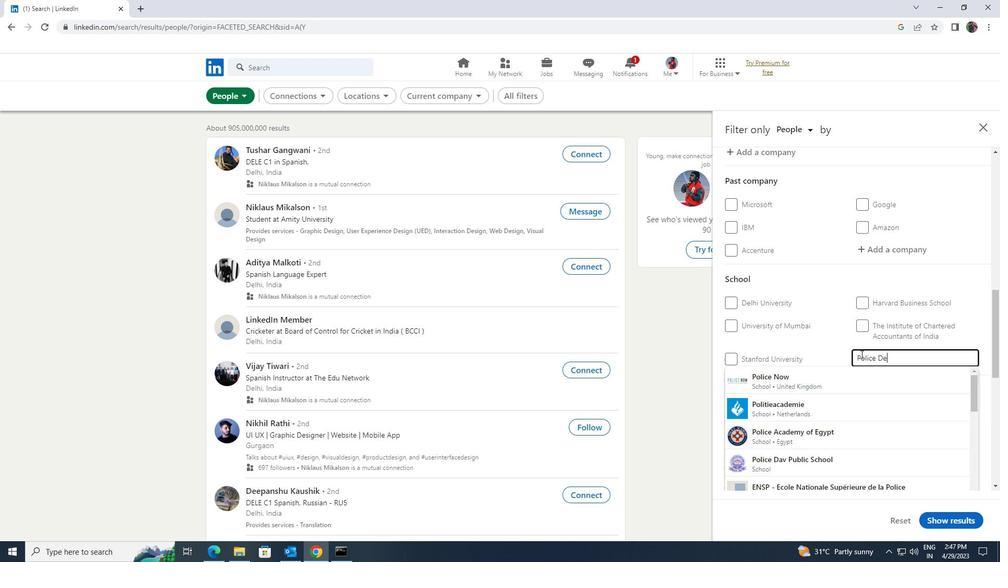 
Action: Mouse moved to (858, 356)
Screenshot: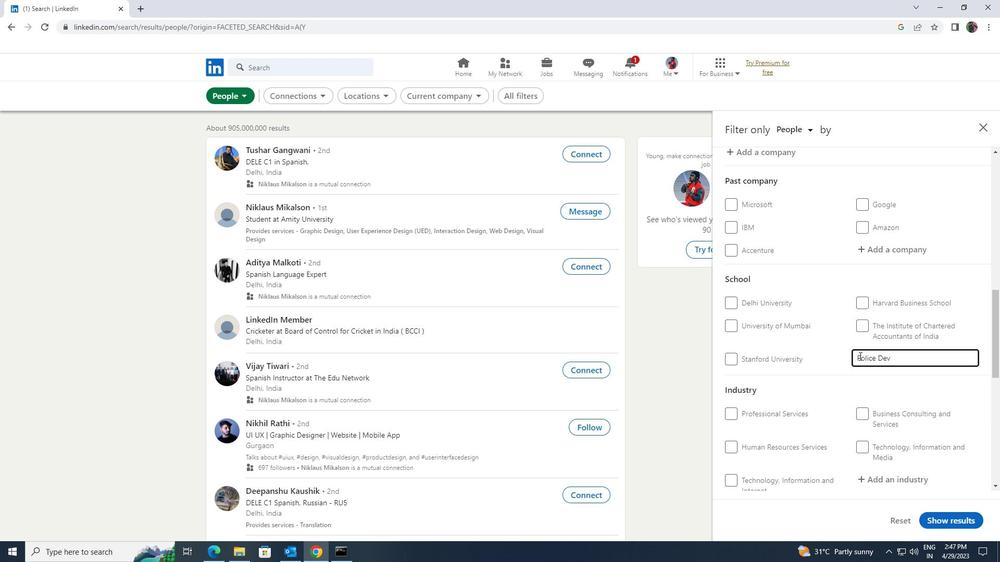
Action: Key pressed <Key.space><Key.shift>PUBLIC<Key.space><Key.shift>SCHOOL
Screenshot: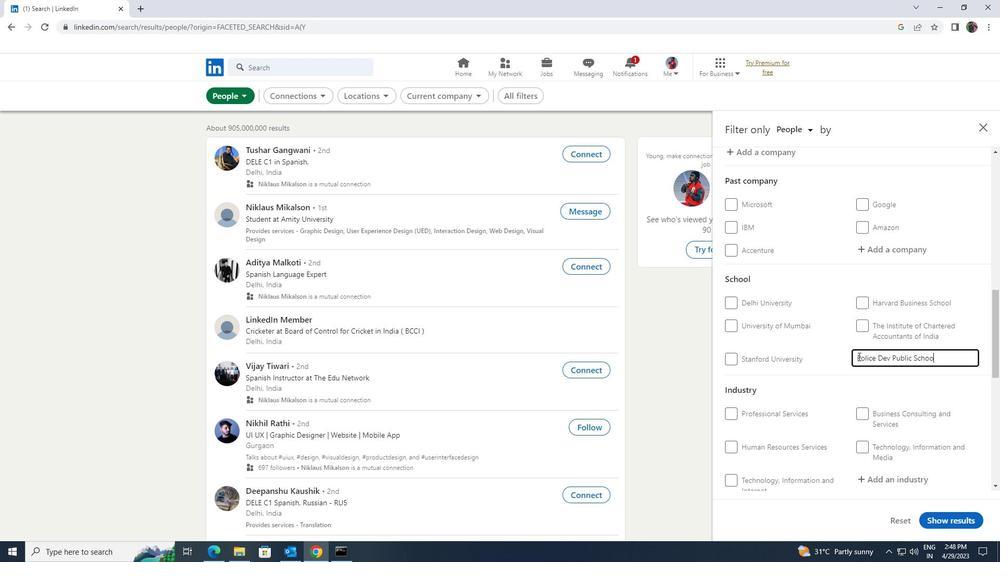 
Action: Mouse moved to (831, 379)
Screenshot: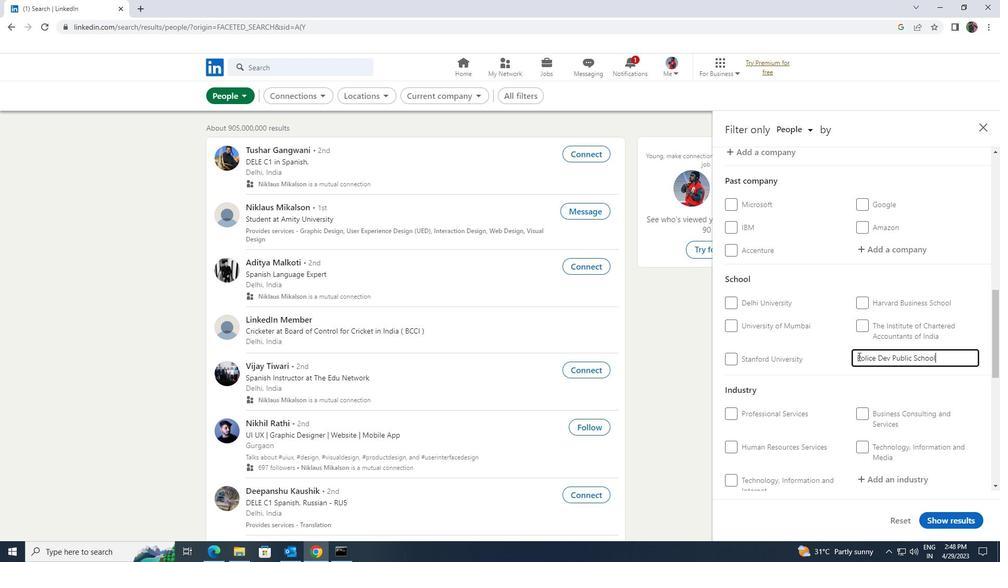 
Action: Mouse scrolled (831, 378) with delta (0, 0)
Screenshot: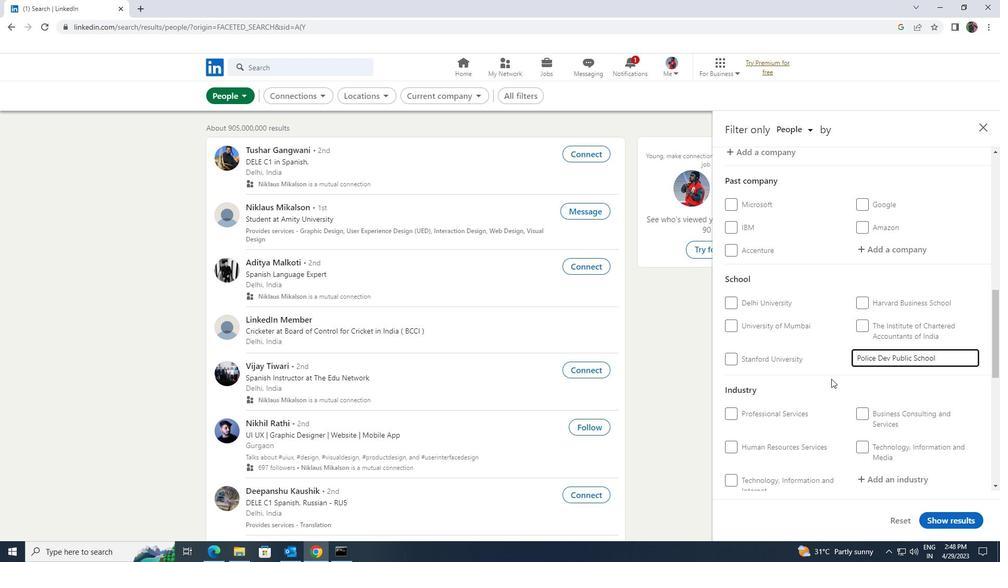 
Action: Mouse moved to (879, 421)
Screenshot: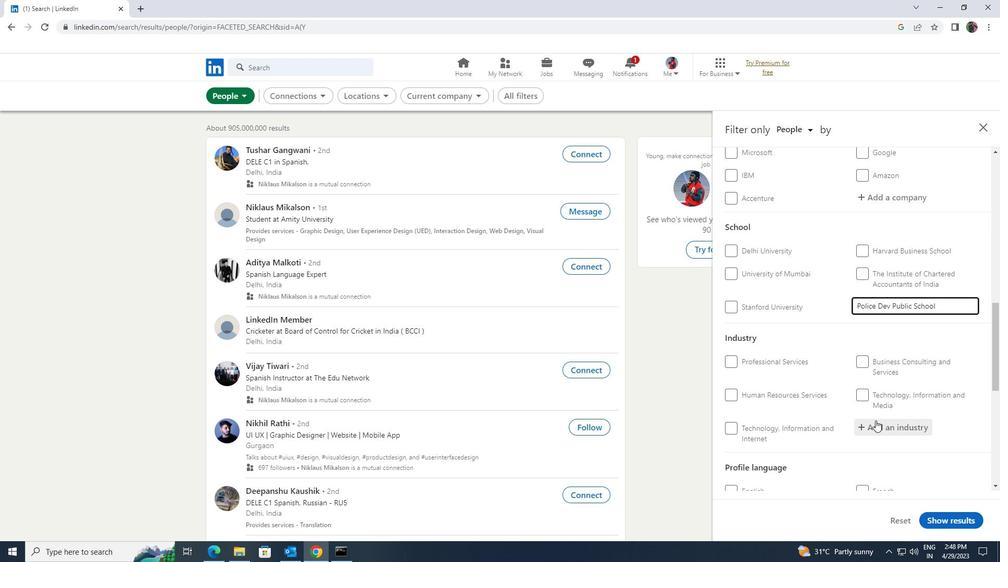 
Action: Mouse pressed left at (879, 421)
Screenshot: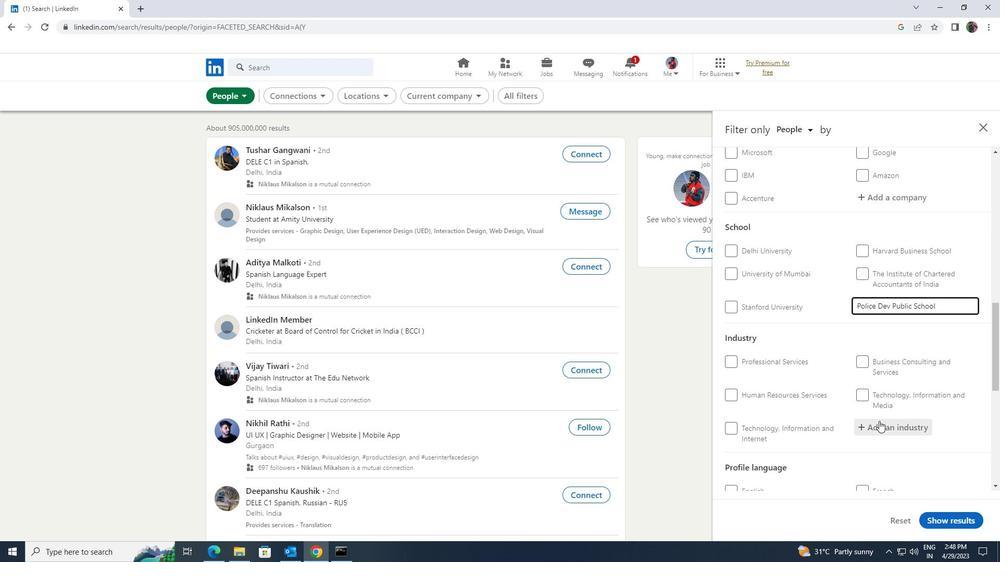
Action: Mouse moved to (865, 317)
Screenshot: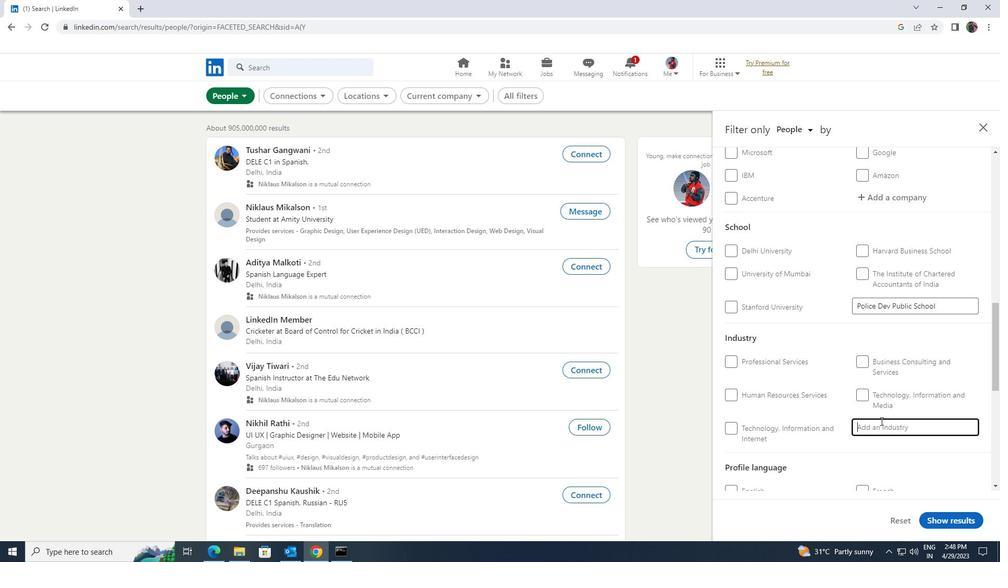 
Action: Key pressed <Key.shift>RETAIL<Key.space><Key.shift>APP
Screenshot: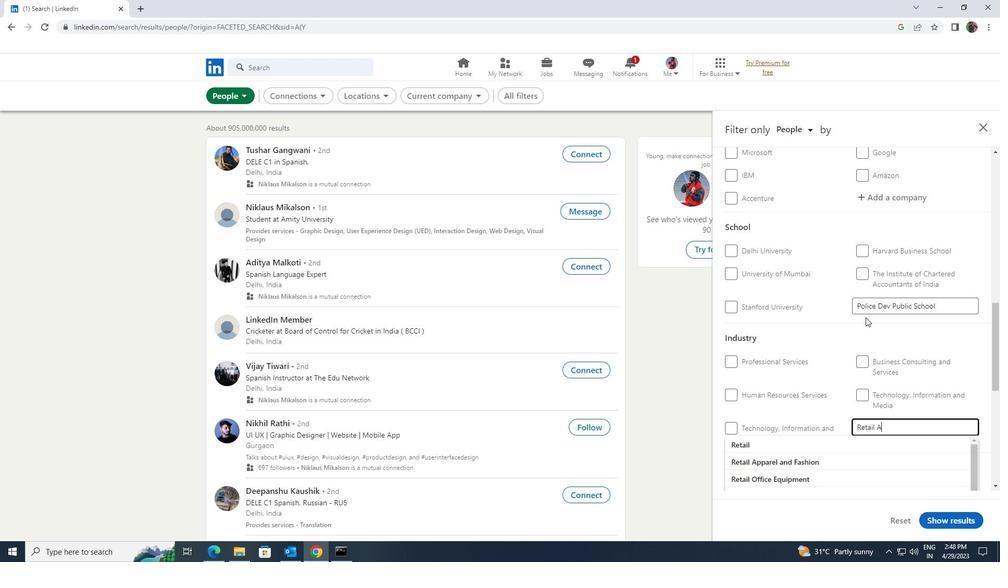 
Action: Mouse moved to (846, 459)
Screenshot: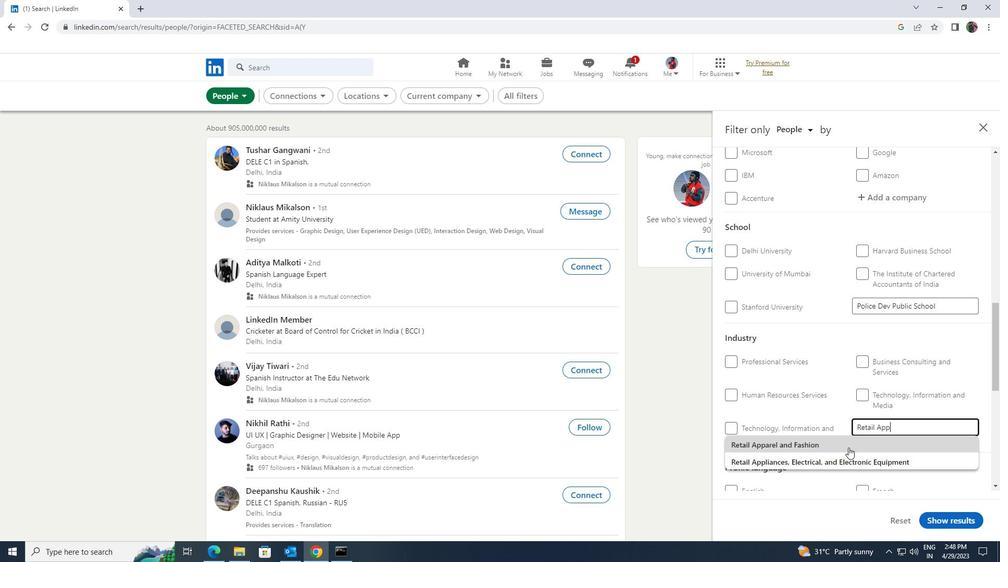 
Action: Mouse pressed left at (846, 459)
Screenshot: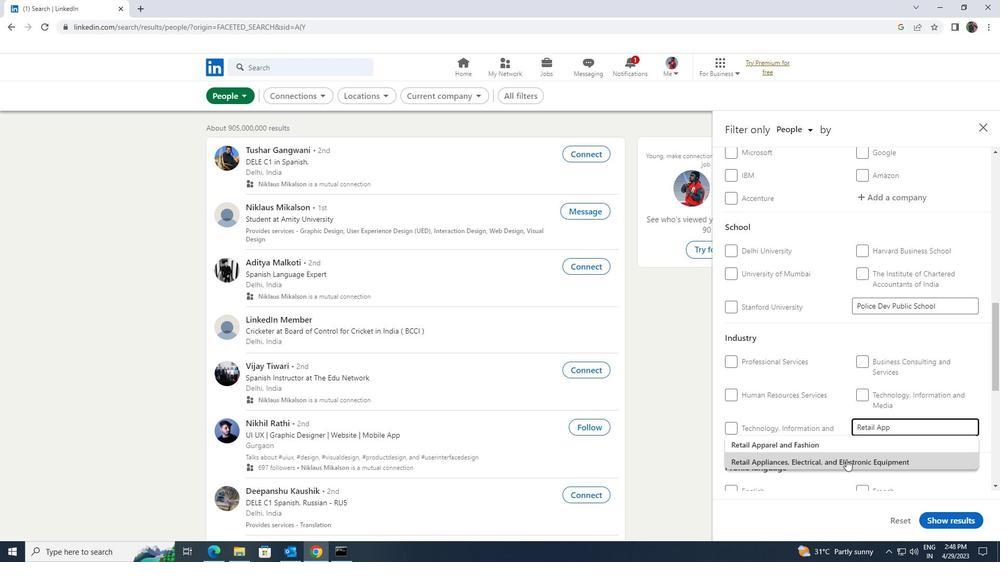 
Action: Mouse moved to (826, 356)
Screenshot: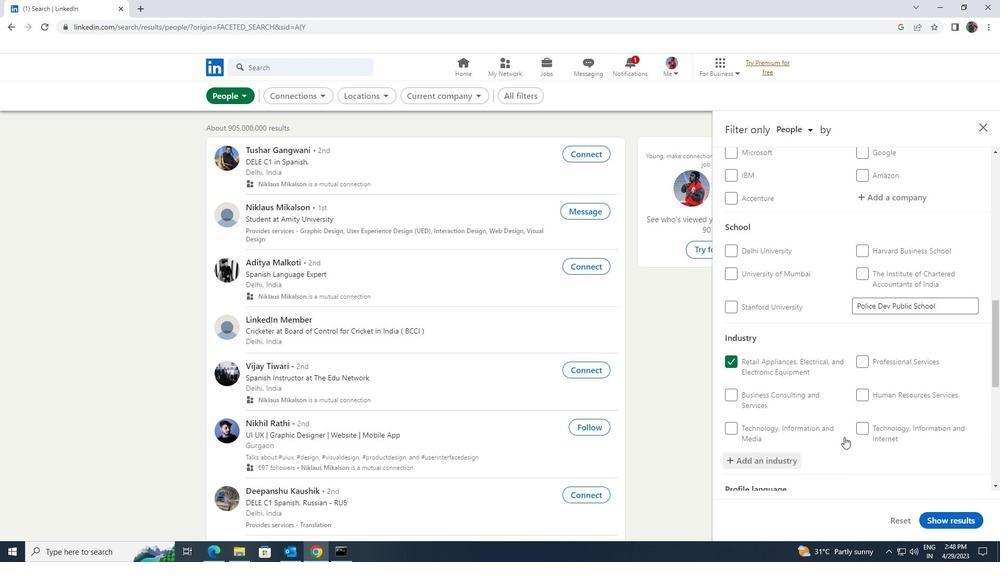 
Action: Mouse scrolled (826, 356) with delta (0, 0)
Screenshot: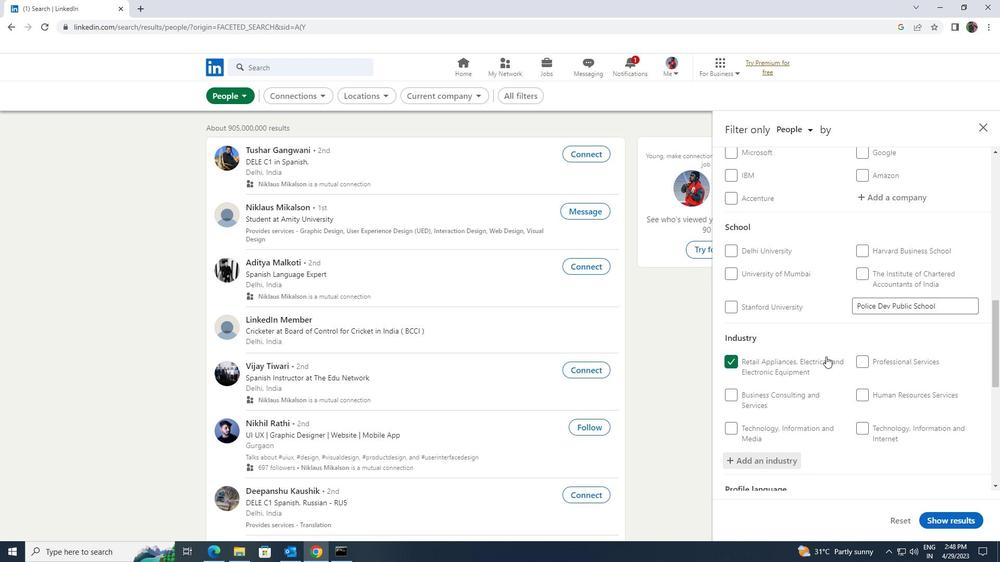 
Action: Mouse scrolled (826, 356) with delta (0, 0)
Screenshot: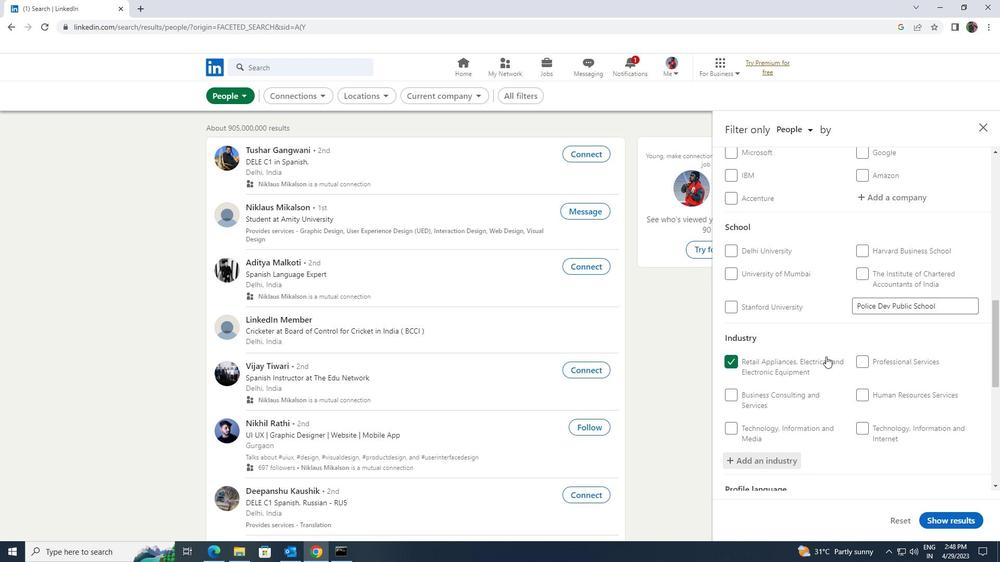 
Action: Mouse scrolled (826, 356) with delta (0, 0)
Screenshot: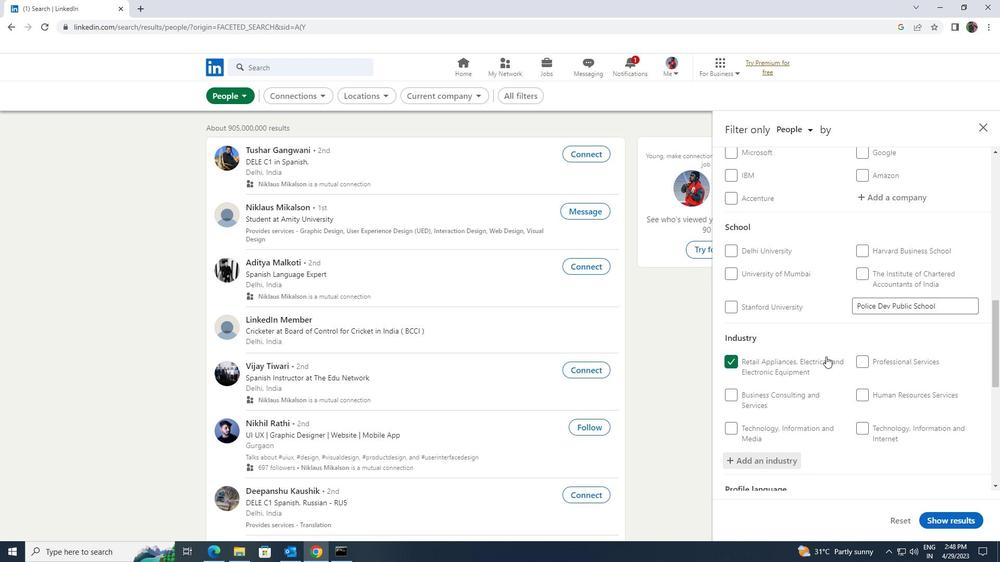 
Action: Mouse scrolled (826, 356) with delta (0, 0)
Screenshot: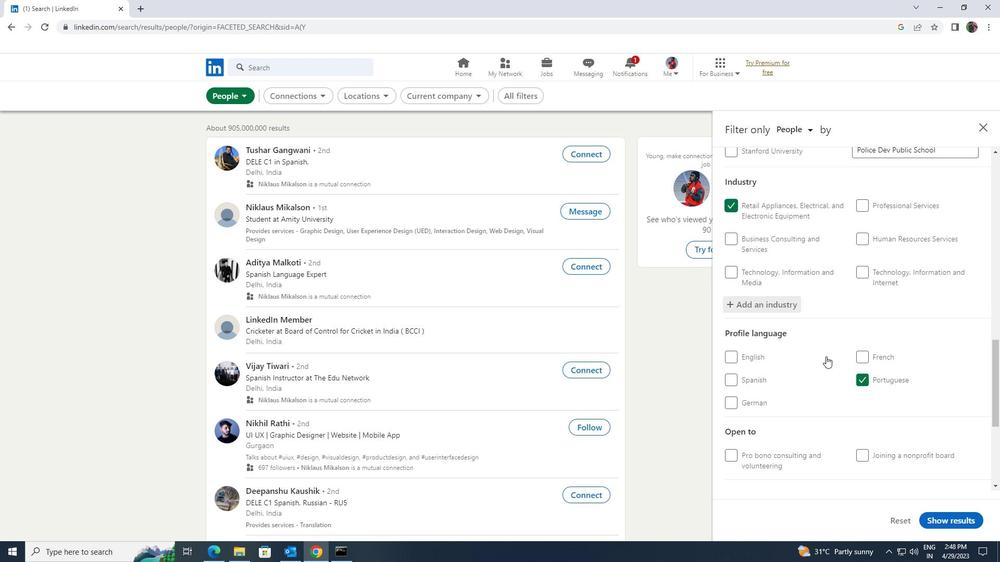
Action: Mouse scrolled (826, 356) with delta (0, 0)
Screenshot: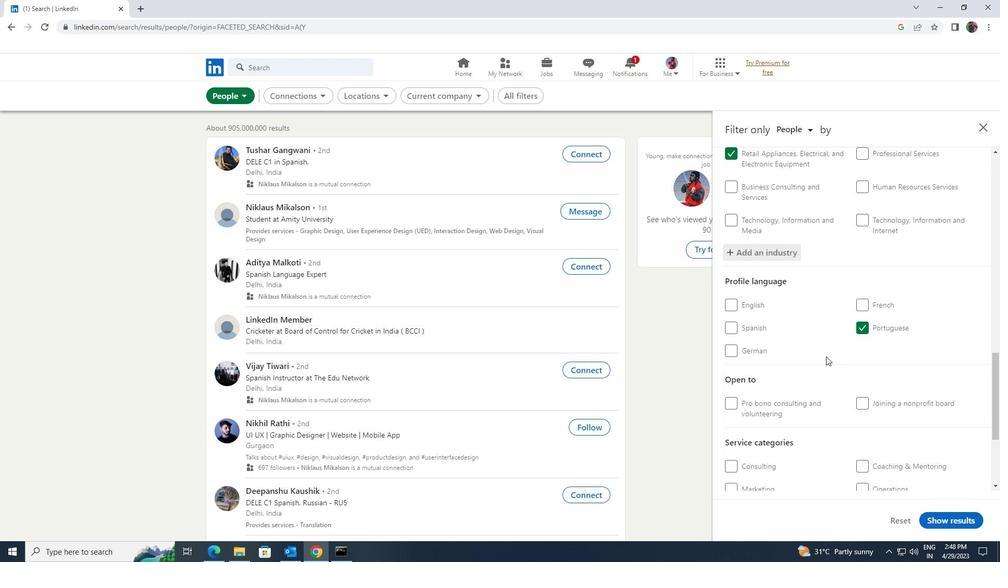 
Action: Mouse scrolled (826, 356) with delta (0, 0)
Screenshot: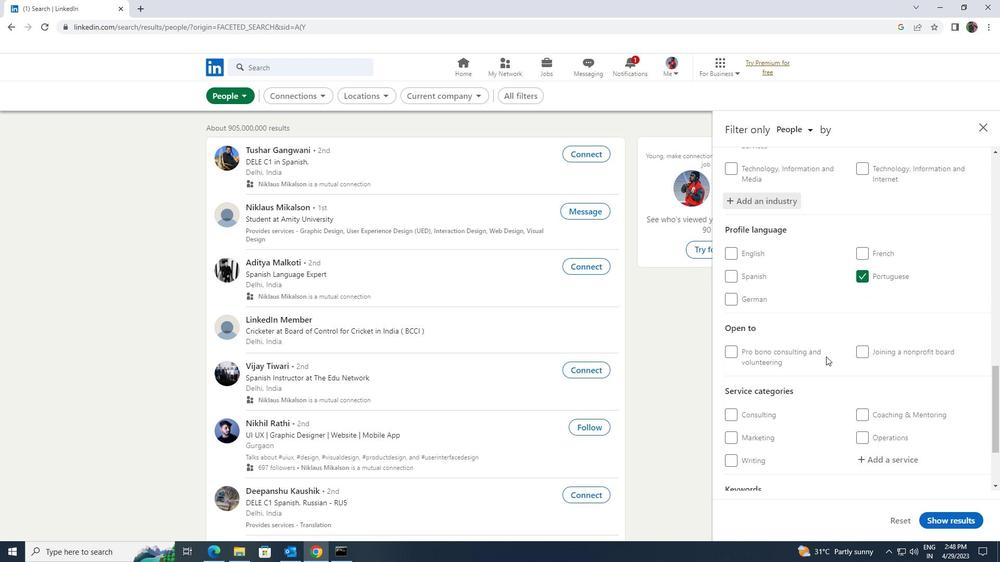 
Action: Mouse moved to (870, 405)
Screenshot: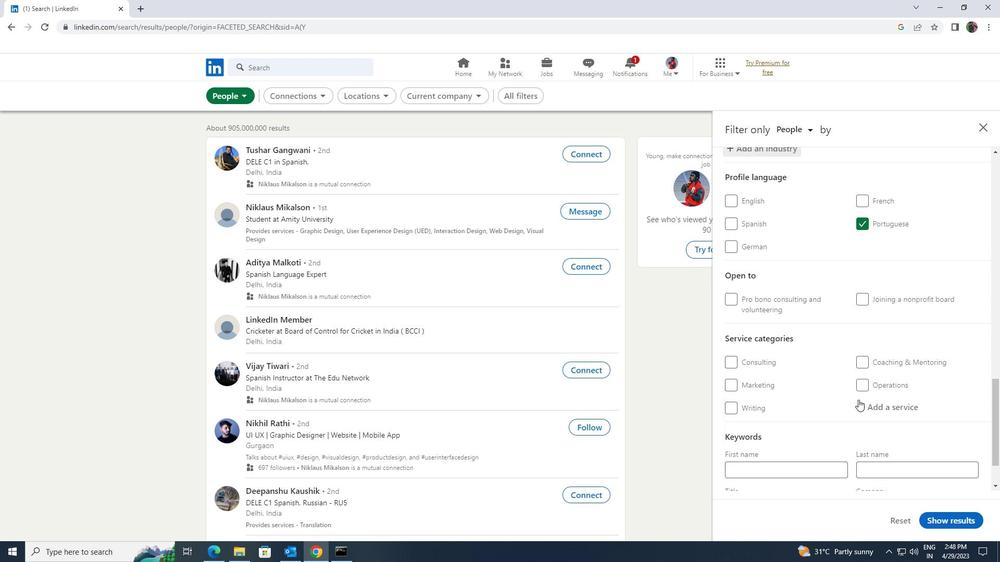 
Action: Mouse pressed left at (870, 405)
Screenshot: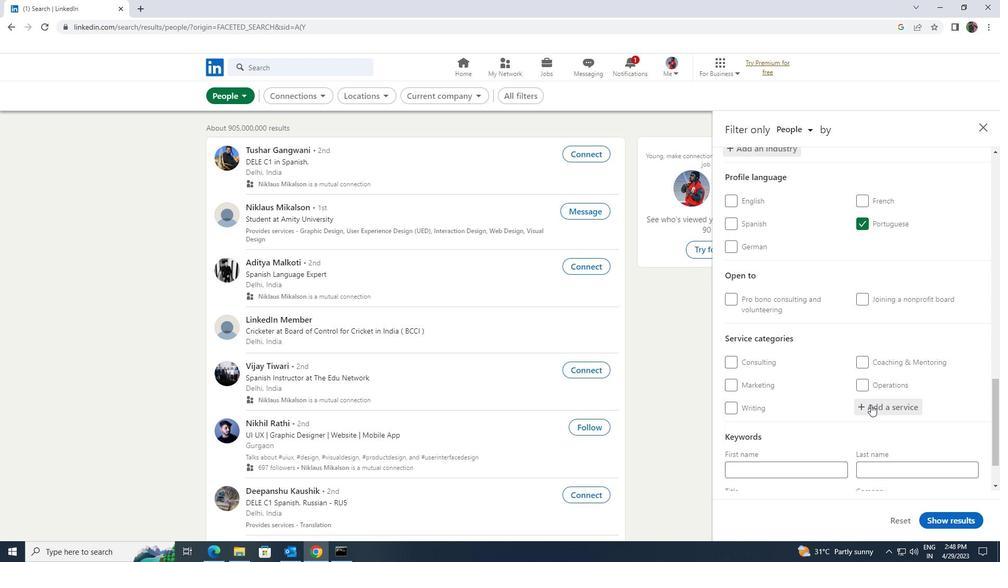 
Action: Mouse moved to (867, 335)
Screenshot: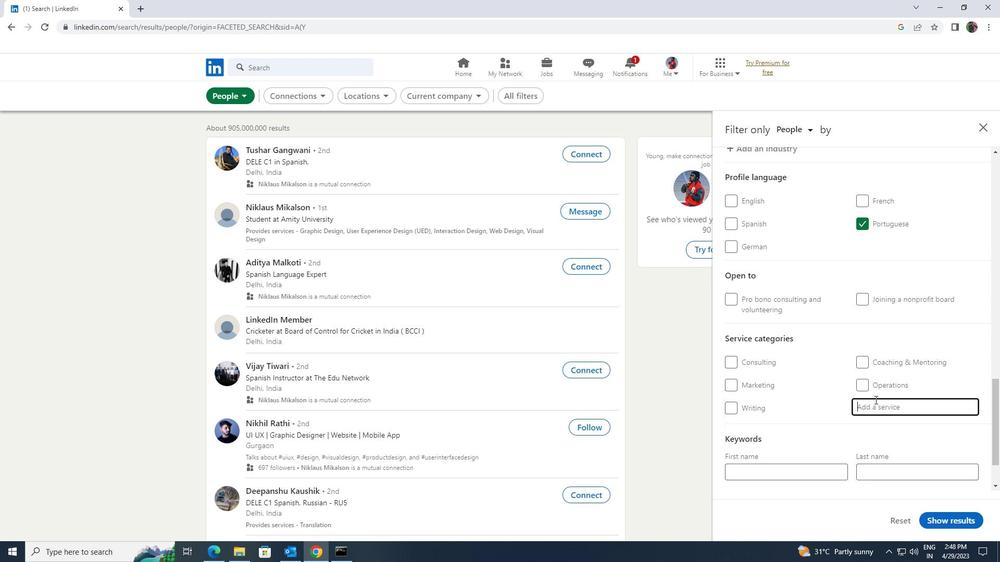 
Action: Key pressed <Key.shift>ANDRIOD<Key.backspace><Key.backspace><Key.backspace><Key.backspace>R
Screenshot: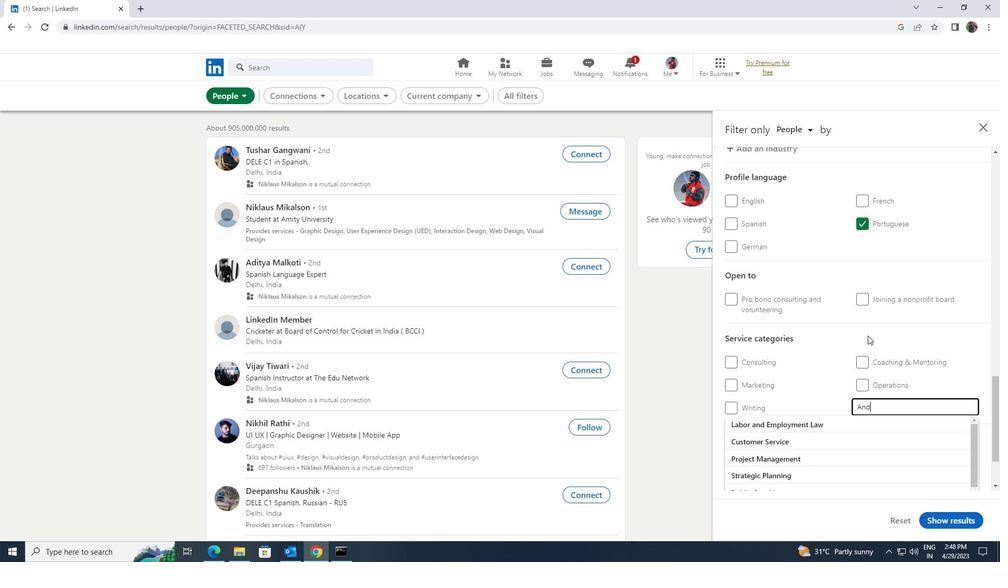 
Action: Mouse moved to (831, 416)
Screenshot: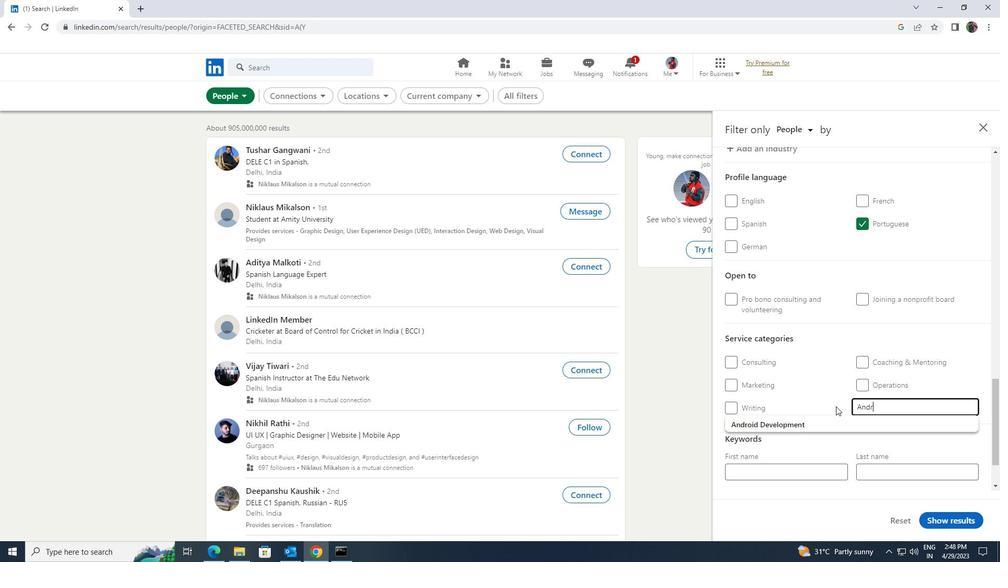 
Action: Mouse pressed left at (831, 416)
Screenshot: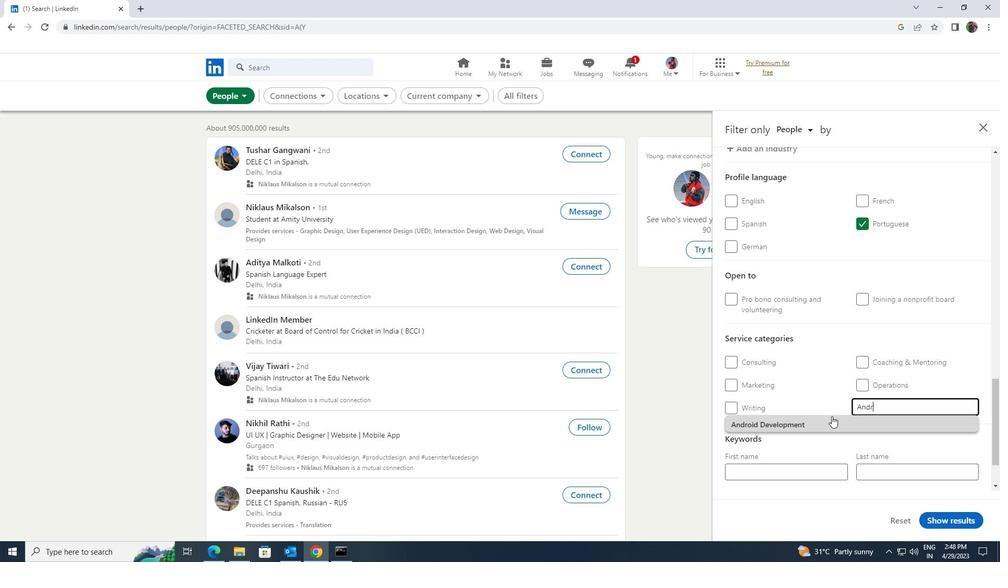 
Action: Mouse moved to (831, 413)
Screenshot: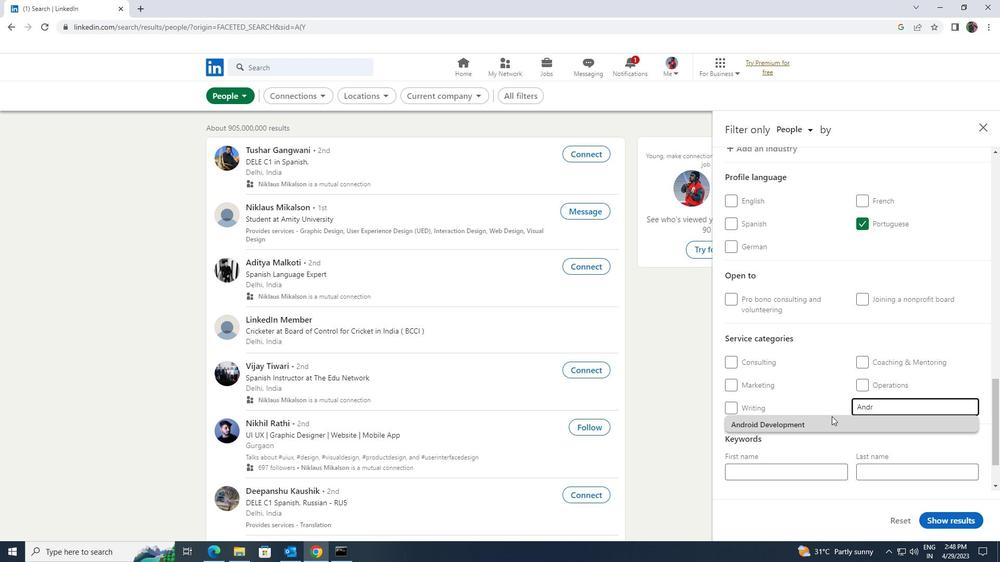 
Action: Mouse scrolled (831, 412) with delta (0, 0)
Screenshot: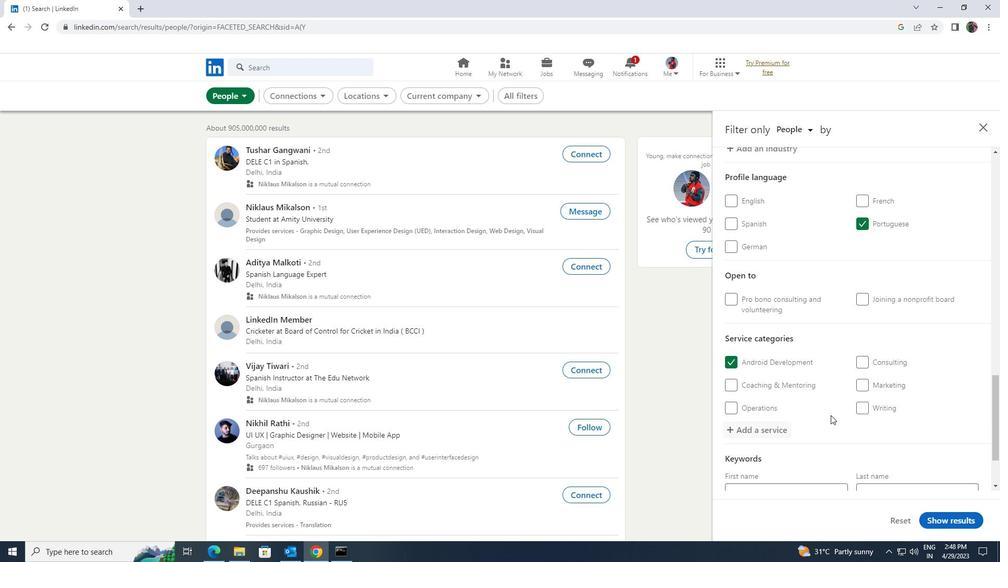 
Action: Mouse scrolled (831, 412) with delta (0, 0)
Screenshot: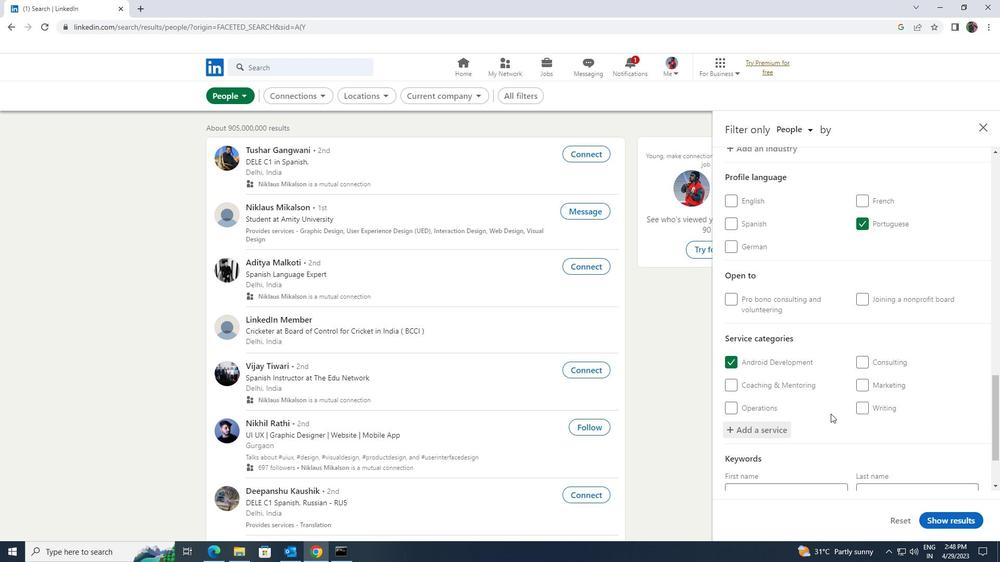 
Action: Mouse scrolled (831, 412) with delta (0, 0)
Screenshot: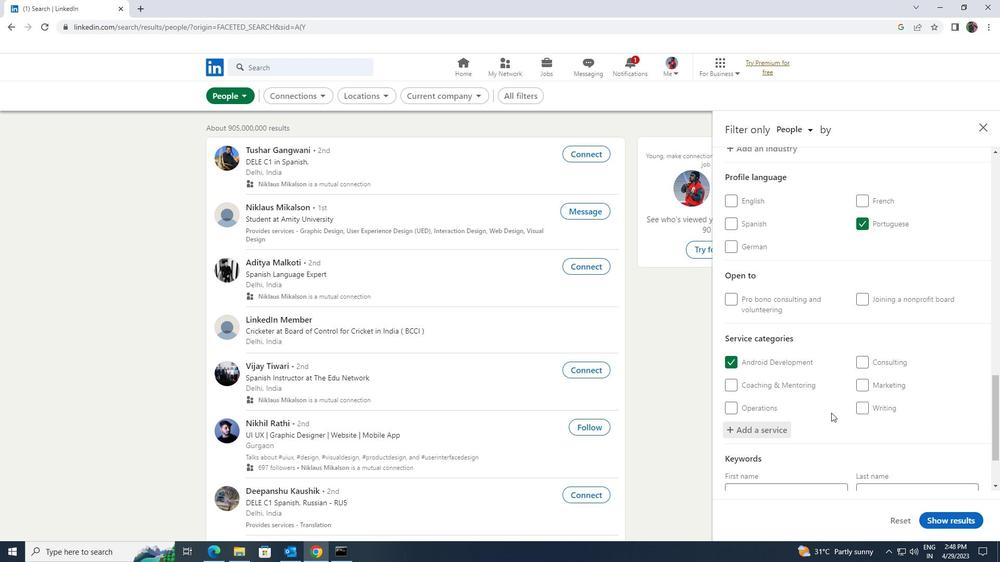 
Action: Mouse moved to (812, 446)
Screenshot: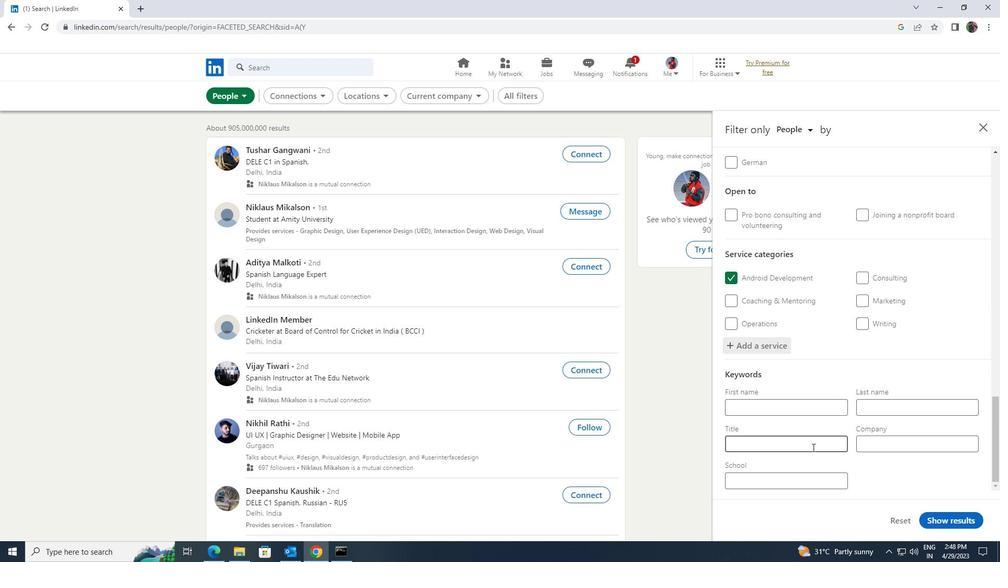 
Action: Mouse pressed left at (812, 446)
Screenshot: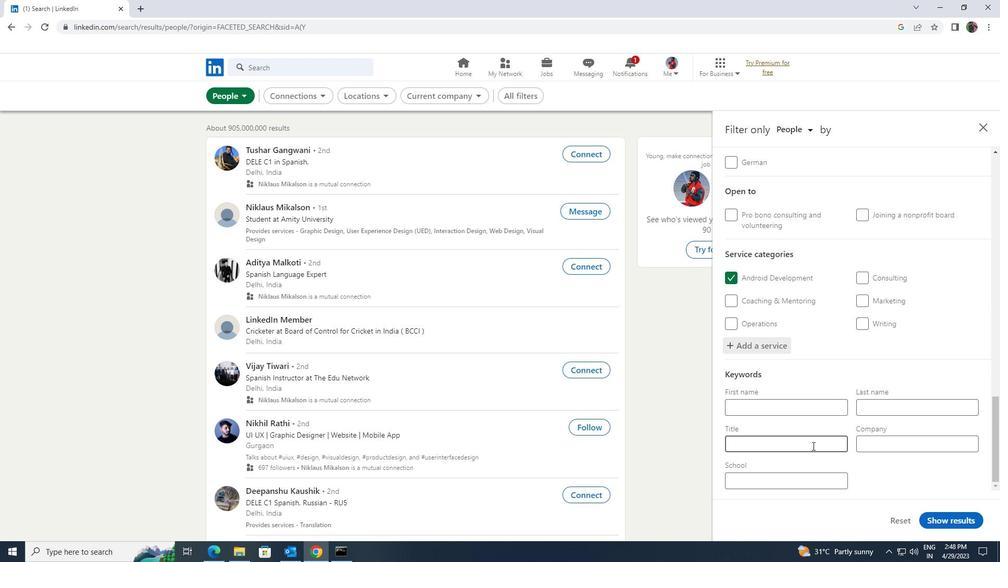 
Action: Mouse moved to (828, 354)
Screenshot: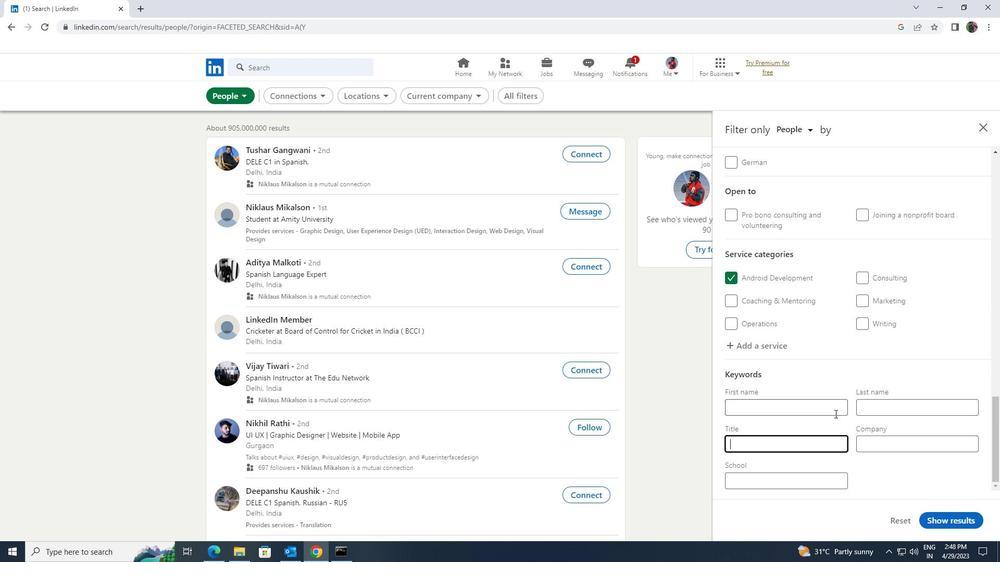 
Action: Key pressed <Key.shift>CREDIT<Key.space><Key.shift>AUTHORIZER
Screenshot: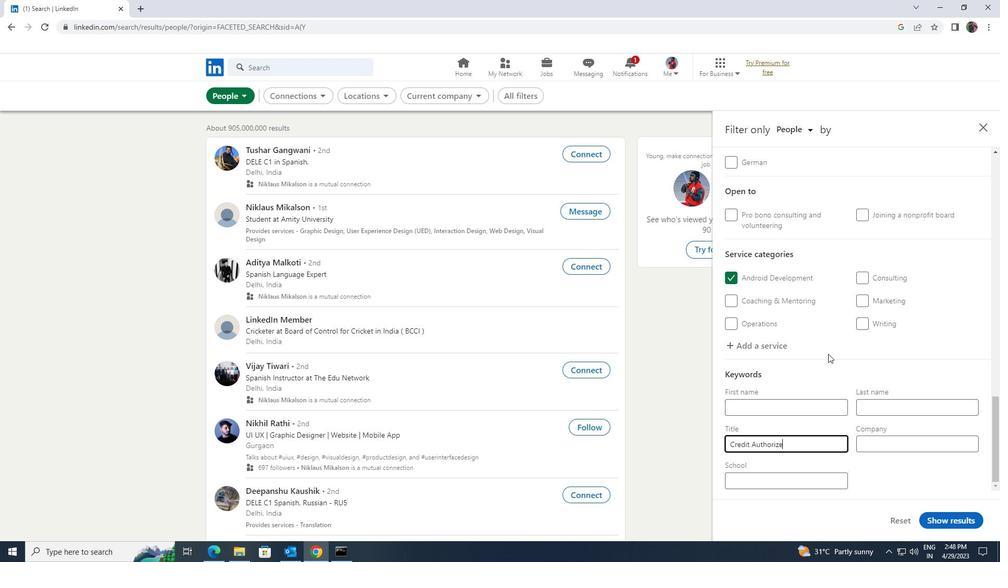 
Action: Mouse moved to (939, 521)
Screenshot: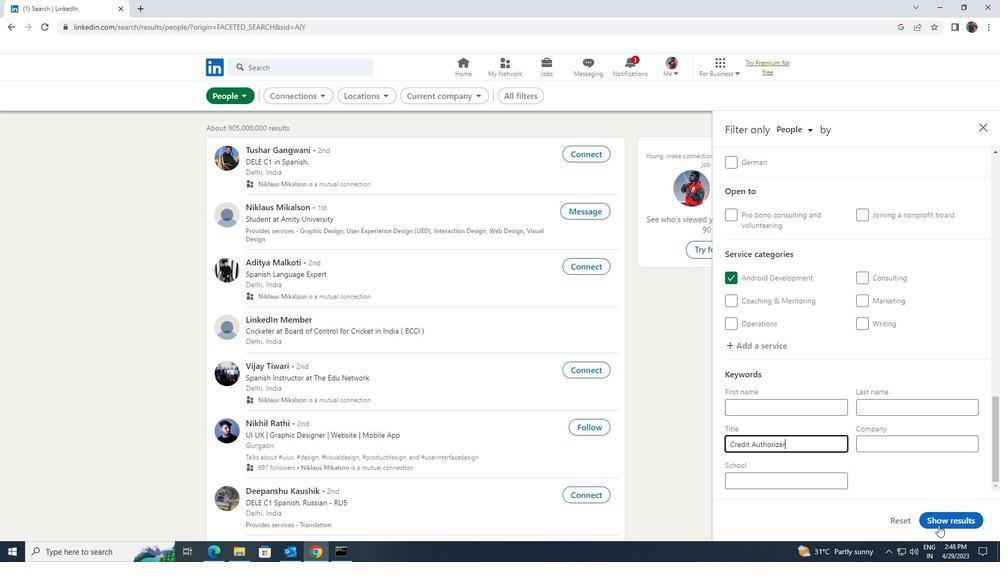 
Action: Mouse pressed left at (939, 521)
Screenshot: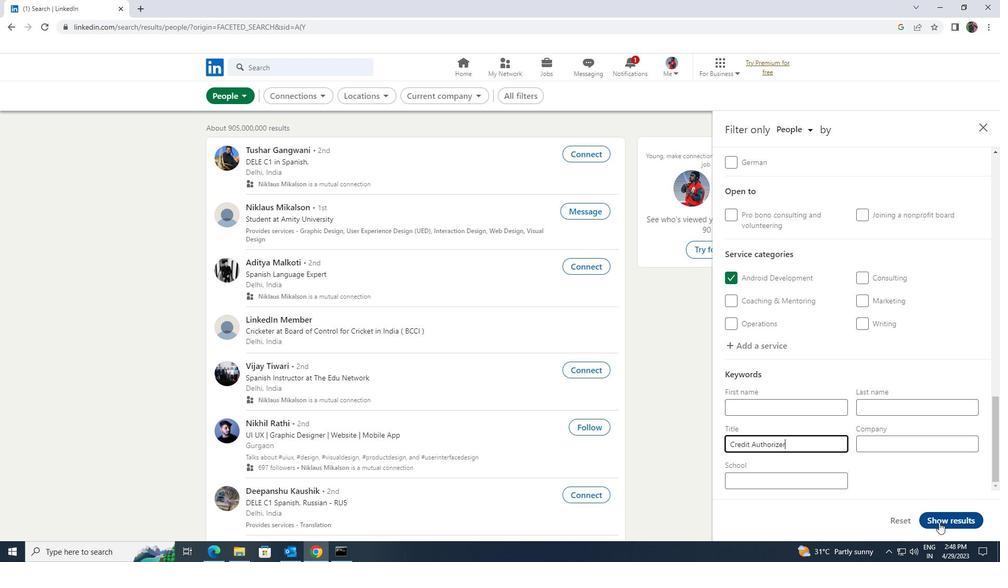 
Action: Mouse moved to (939, 520)
Screenshot: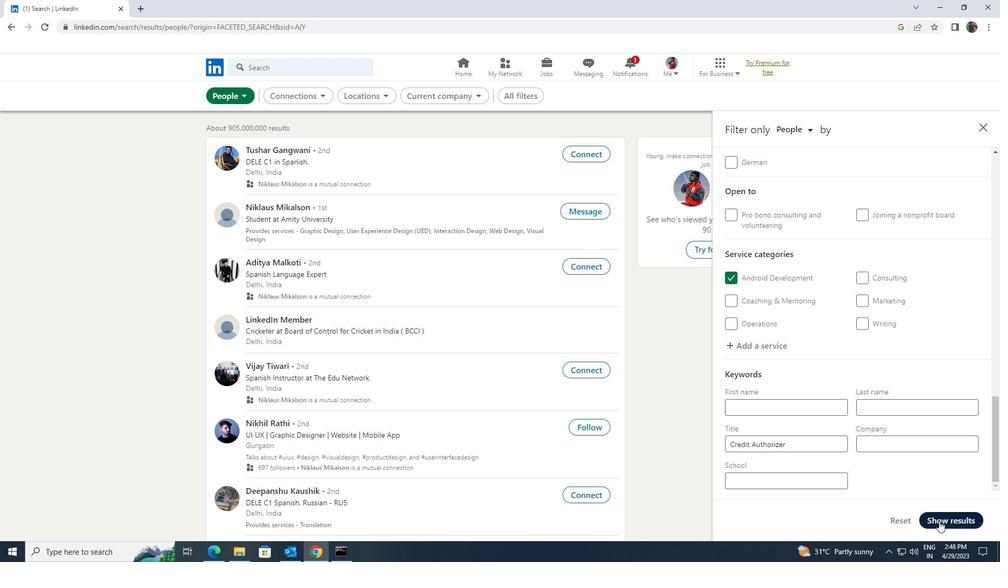 
